 Task: Create Card Cash Flow Management Review in Board Customer Segmentation and Targeting to Workspace Brand Management. Create Card Joint Ventures Review in Board Product Feature Testing to Workspace Brand Management. Create Card Event Promotion in Board Market Share Growth Strategy to Workspace Brand Management. Create Card Social Media Campaign Planning in Board Brand Style Guide Development and Implementation to Workspace Brand Management
Action: Mouse moved to (777, 398)
Screenshot: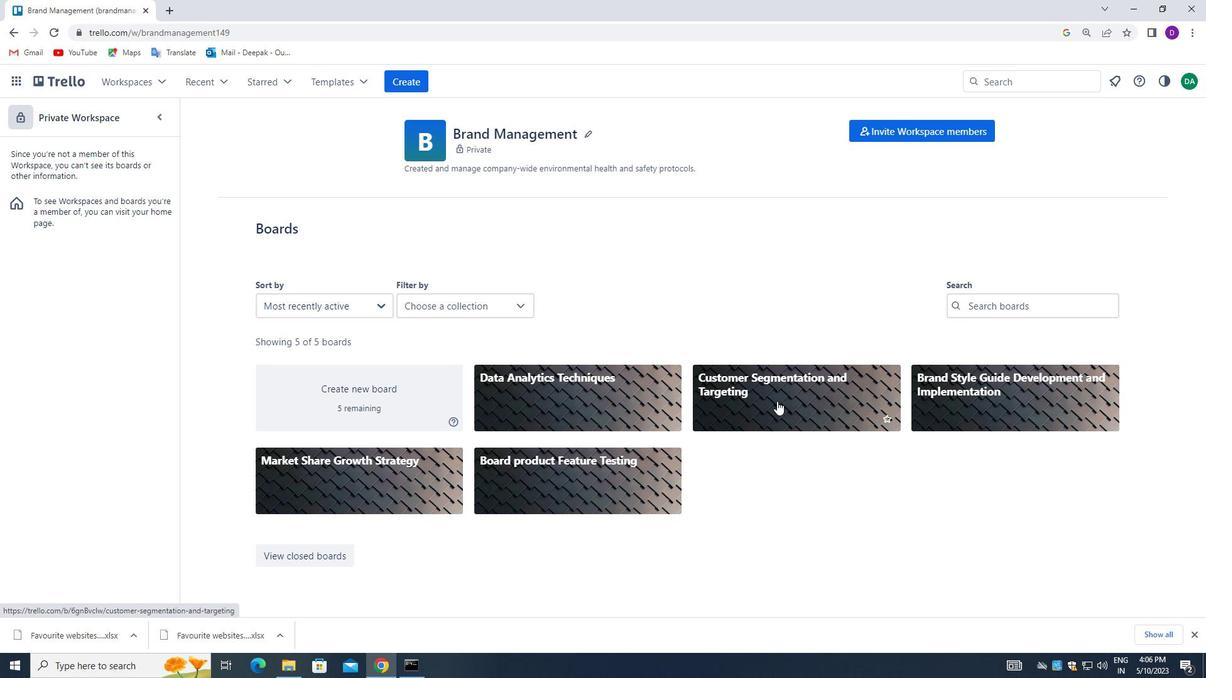 
Action: Mouse pressed left at (777, 398)
Screenshot: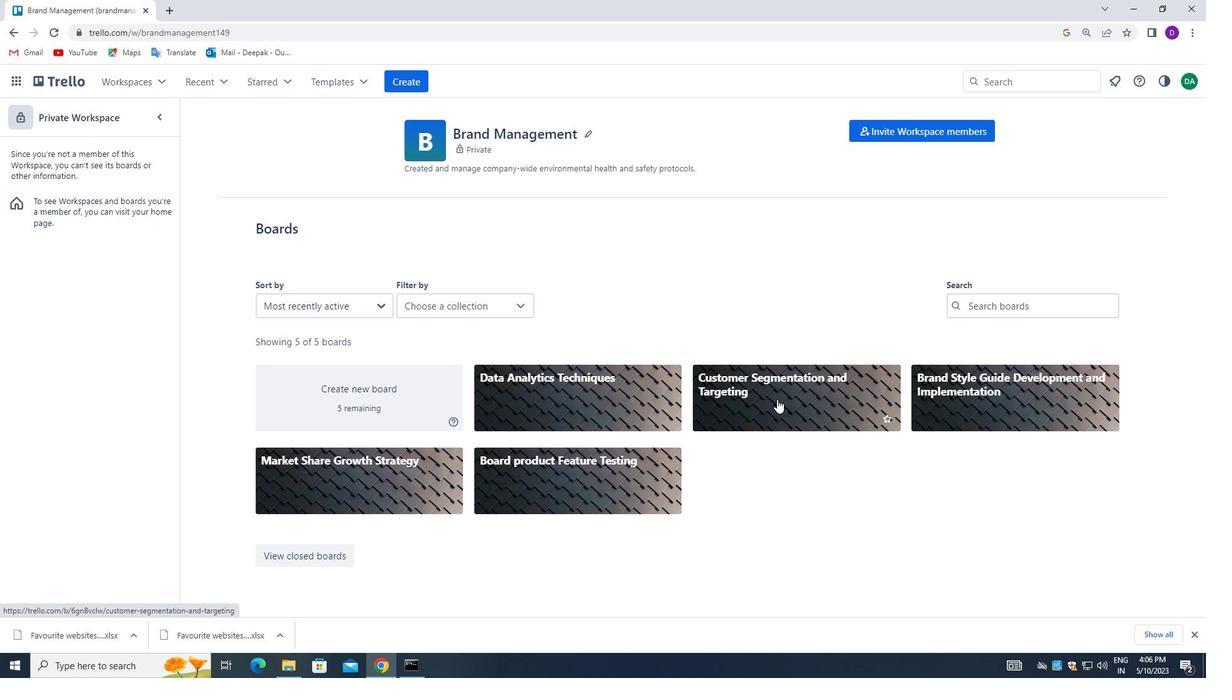 
Action: Mouse moved to (421, 197)
Screenshot: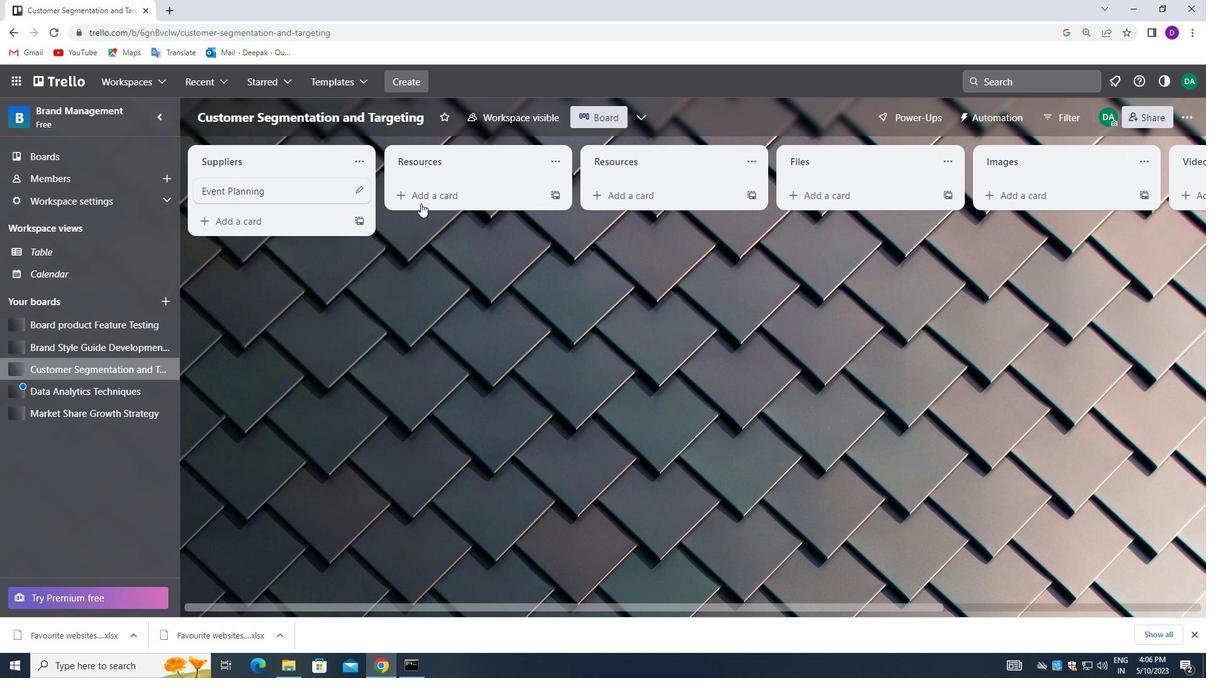 
Action: Mouse pressed left at (421, 197)
Screenshot: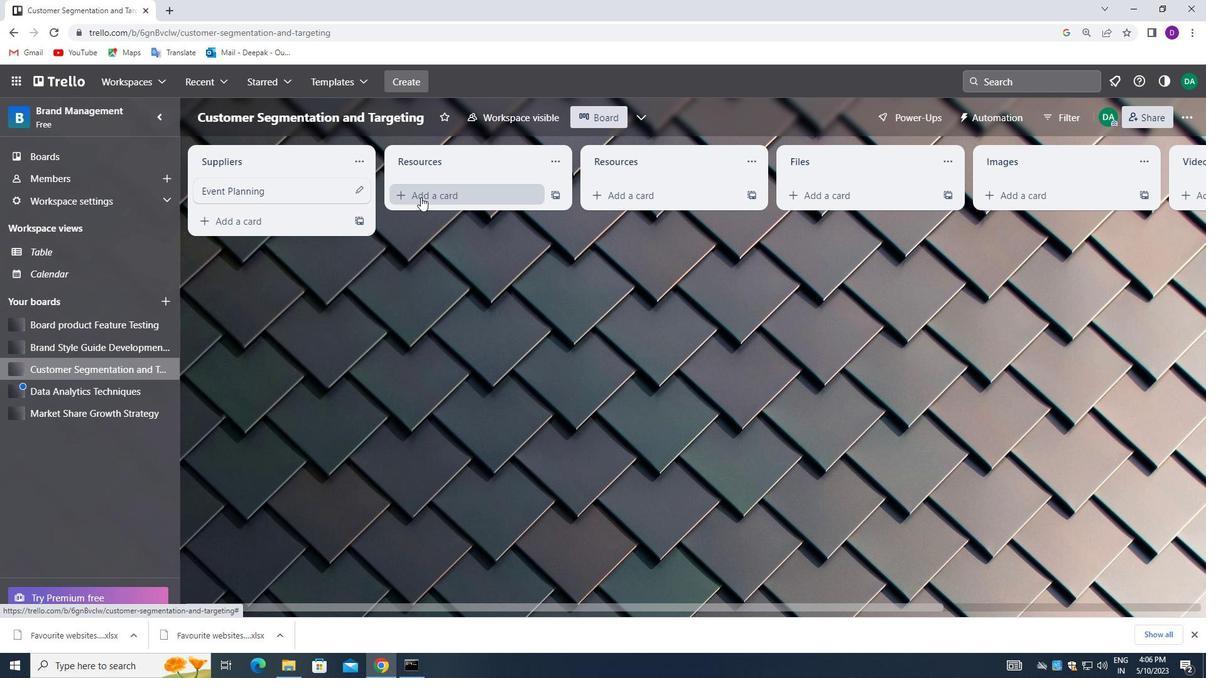
Action: Mouse pressed left at (421, 197)
Screenshot: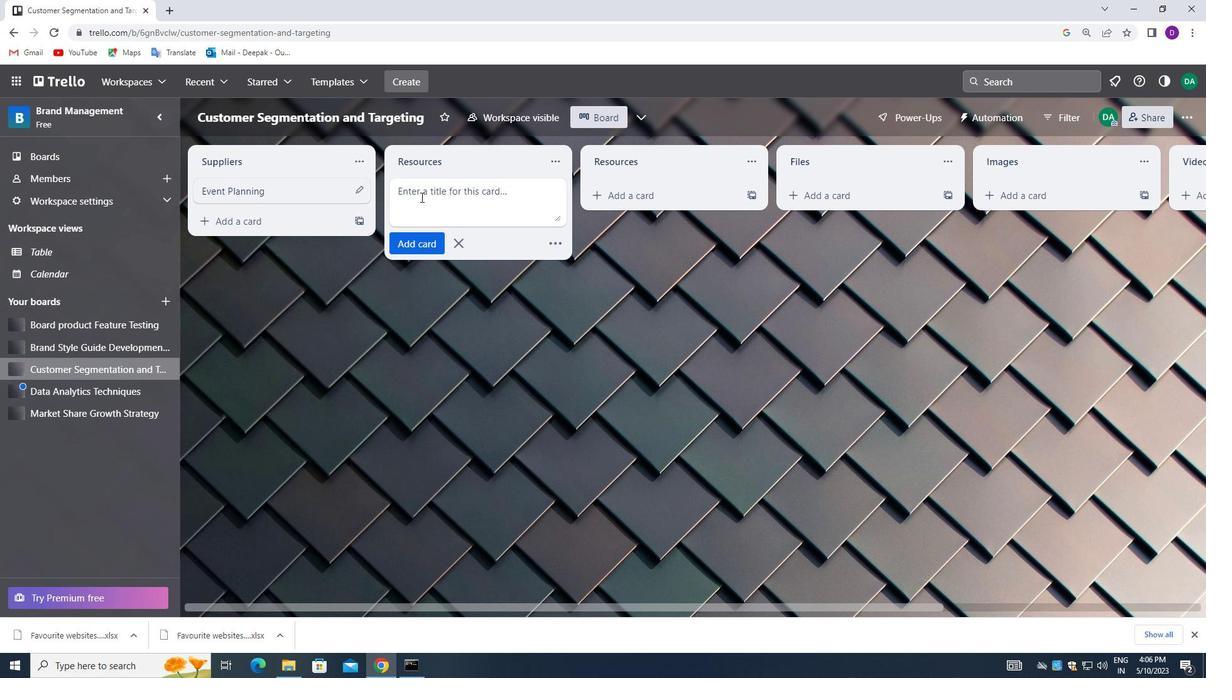 
Action: Key pressed <Key.shift_r>Cash<Key.space>f<Key.backspace><Key.shift_r>Flow<Key.space><Key.shift>MANAGEMNET<Key.backspace><Key.backspace><Key.backspace><Key.backspace>MENT<Key.space><Key.shift_r>REVIEW
Screenshot: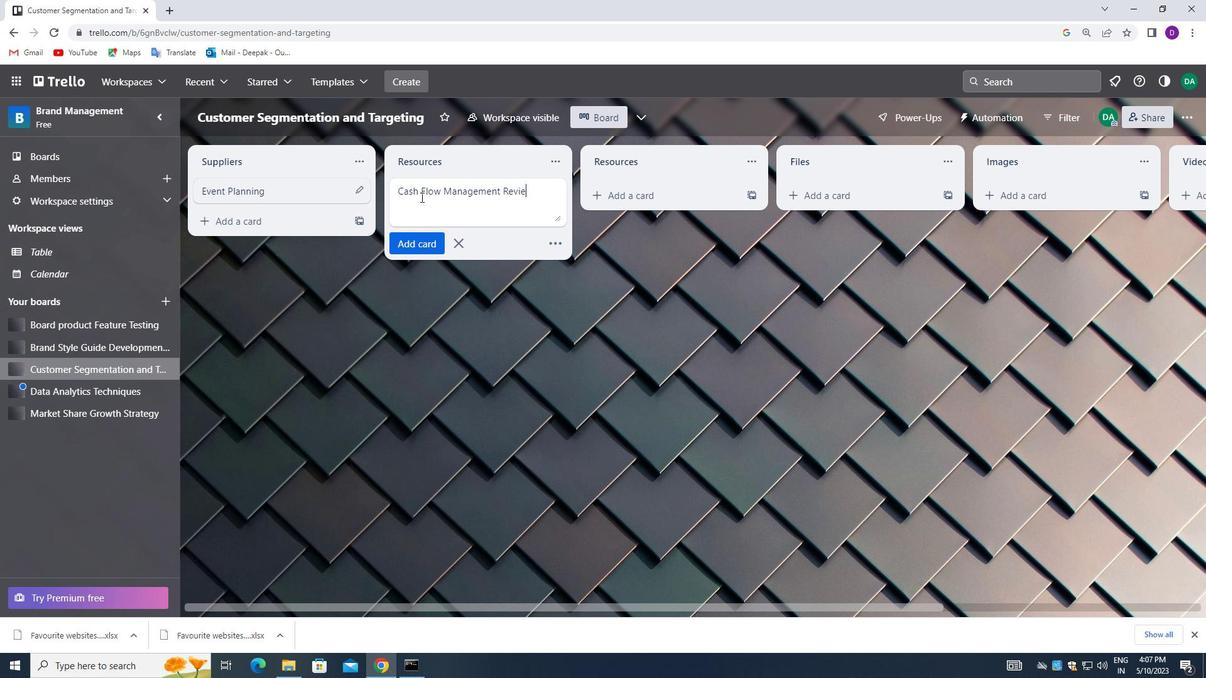 
Action: Mouse moved to (458, 289)
Screenshot: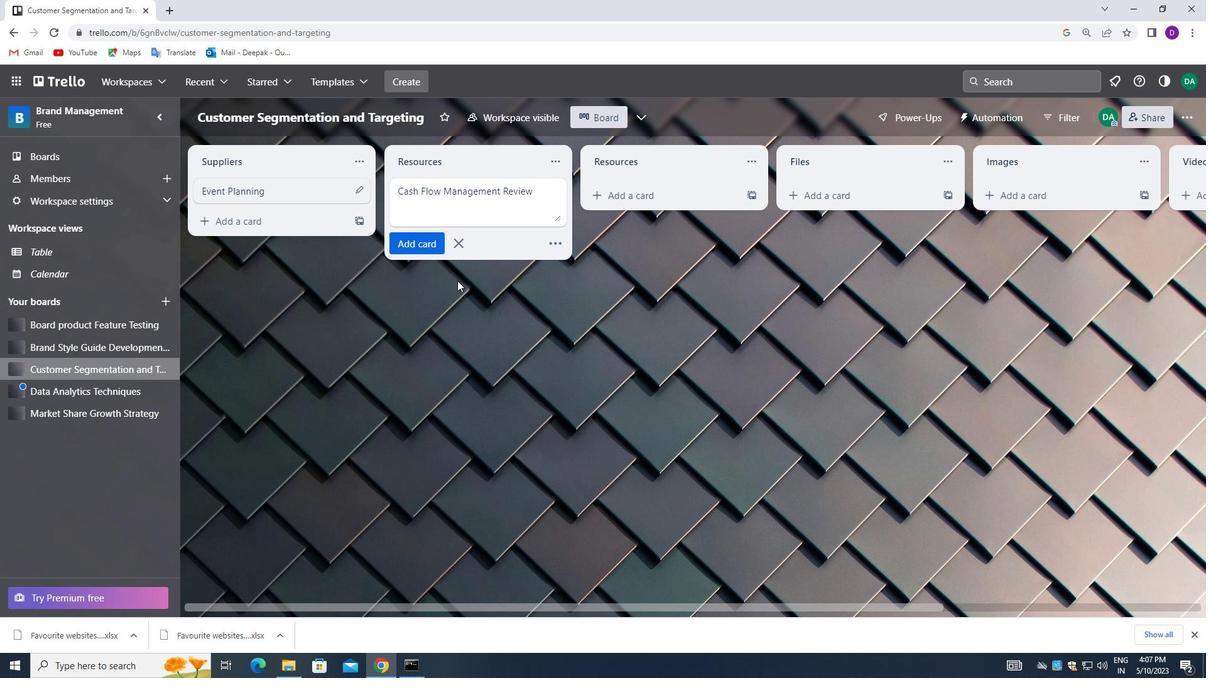 
Action: Mouse pressed left at (458, 289)
Screenshot: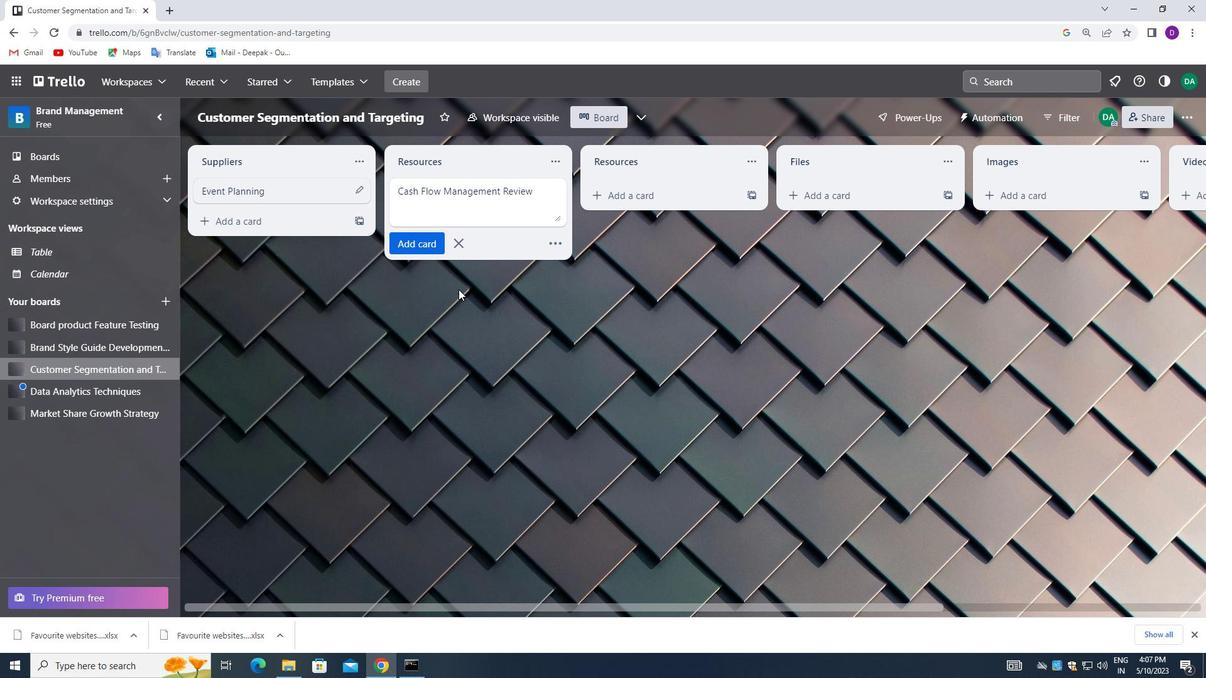 
Action: Mouse moved to (90, 326)
Screenshot: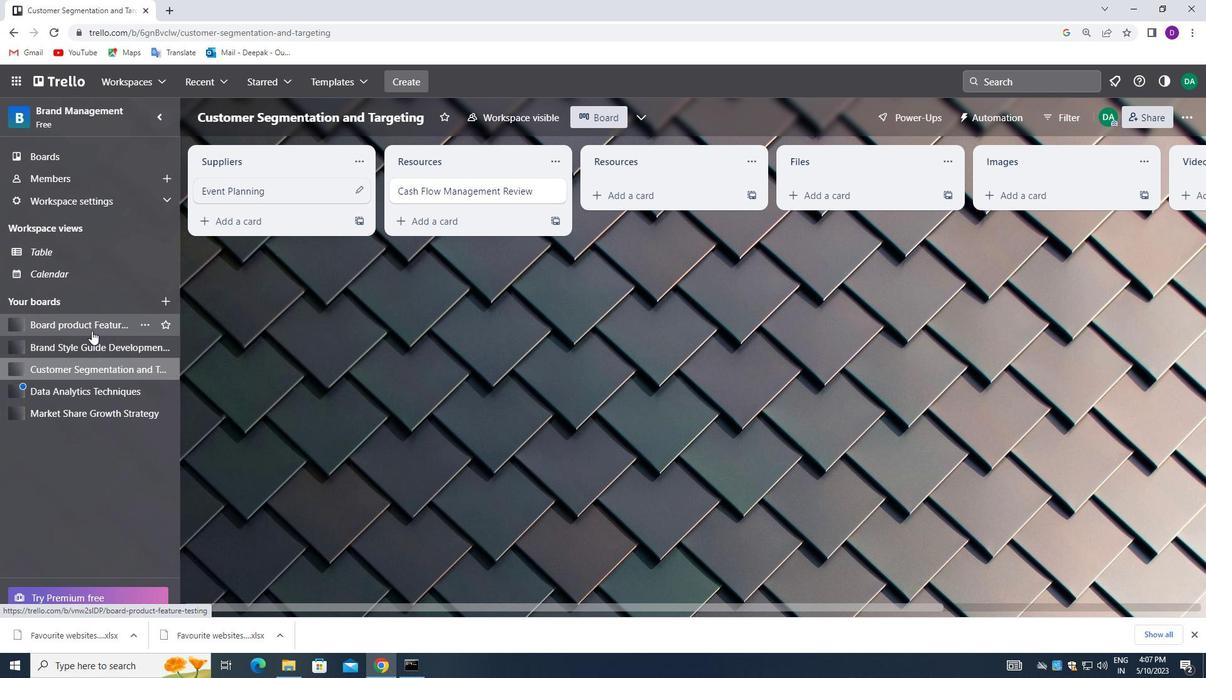 
Action: Mouse pressed left at (90, 326)
Screenshot: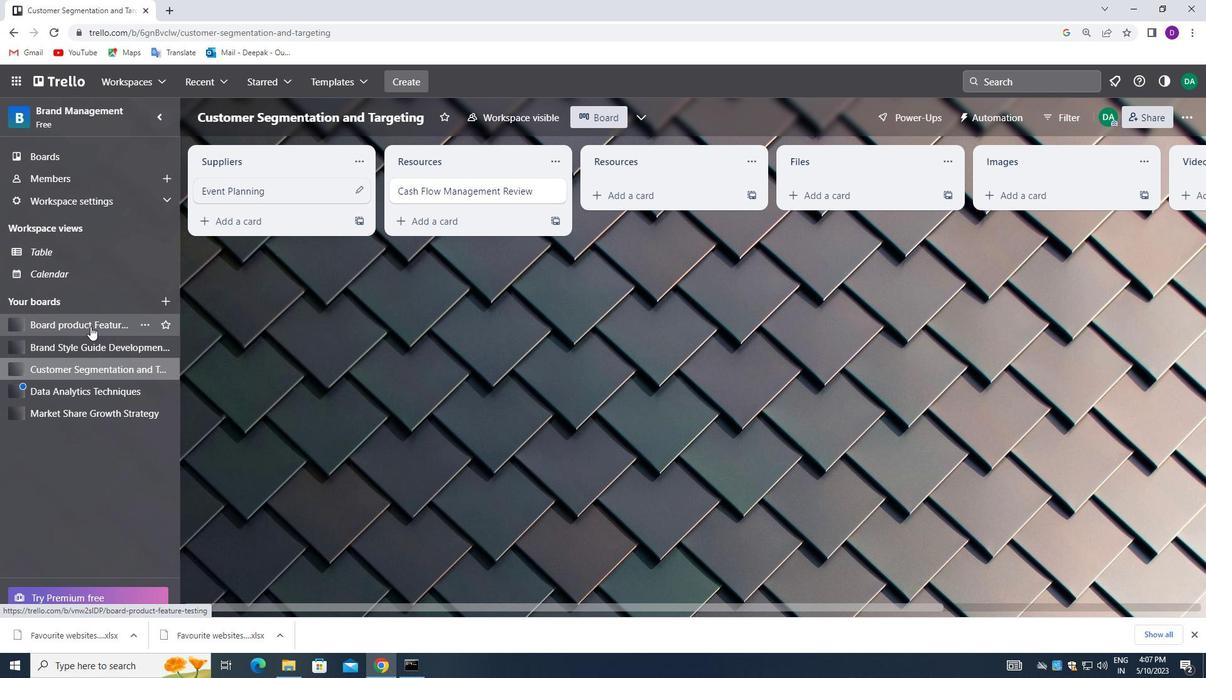 
Action: Mouse moved to (214, 196)
Screenshot: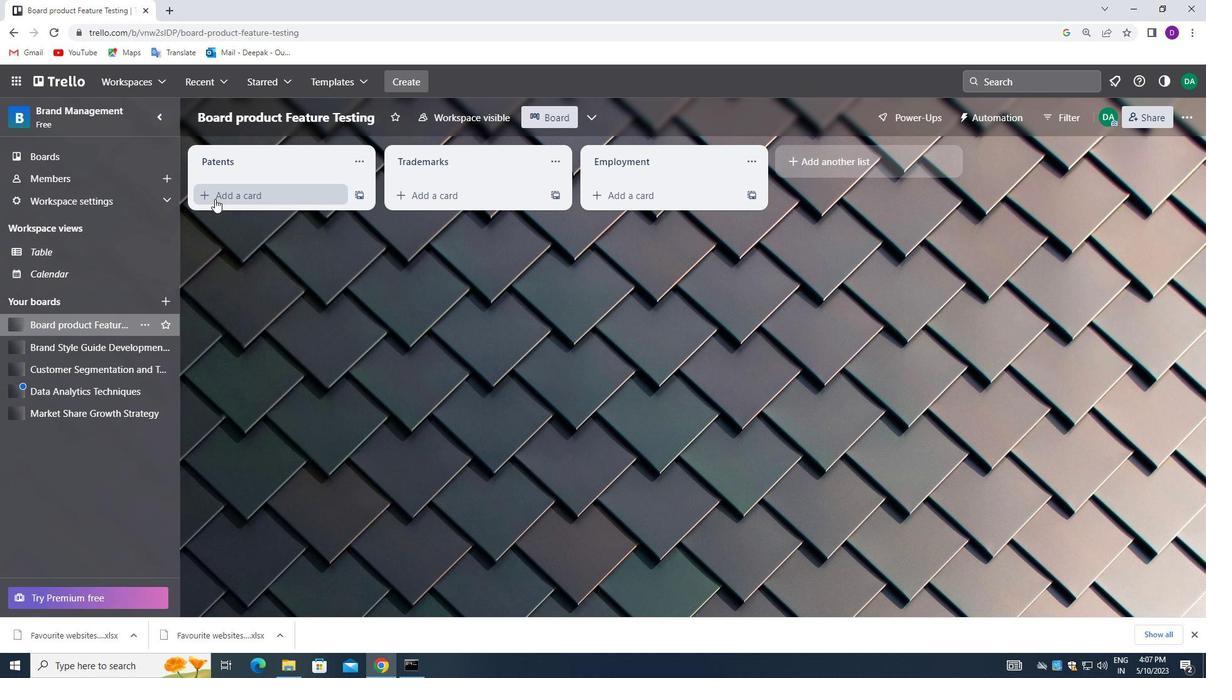 
Action: Mouse pressed left at (214, 196)
Screenshot: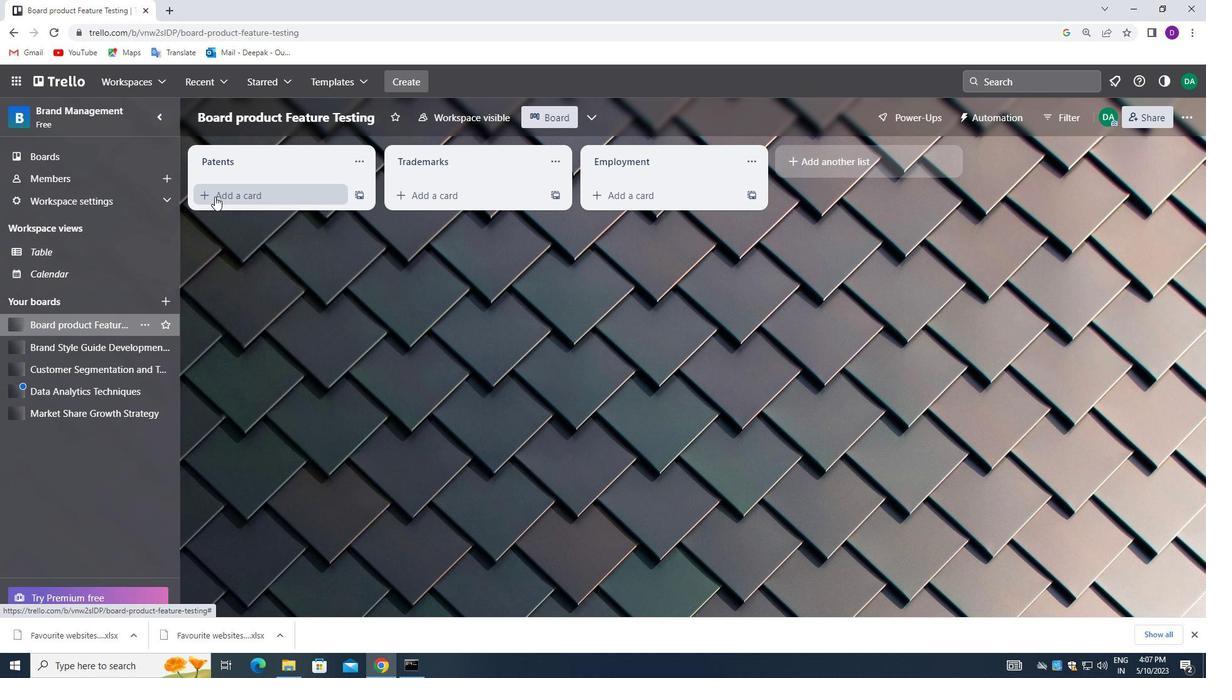 
Action: Mouse pressed left at (214, 196)
Screenshot: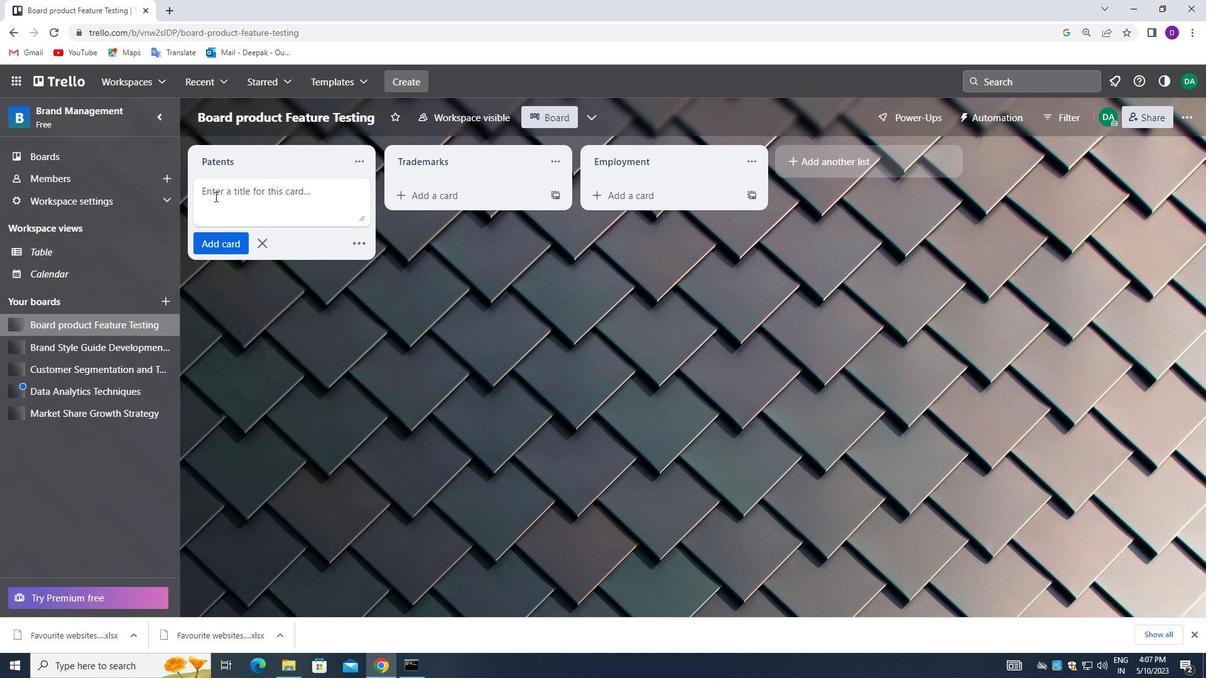
Action: Mouse moved to (214, 196)
Screenshot: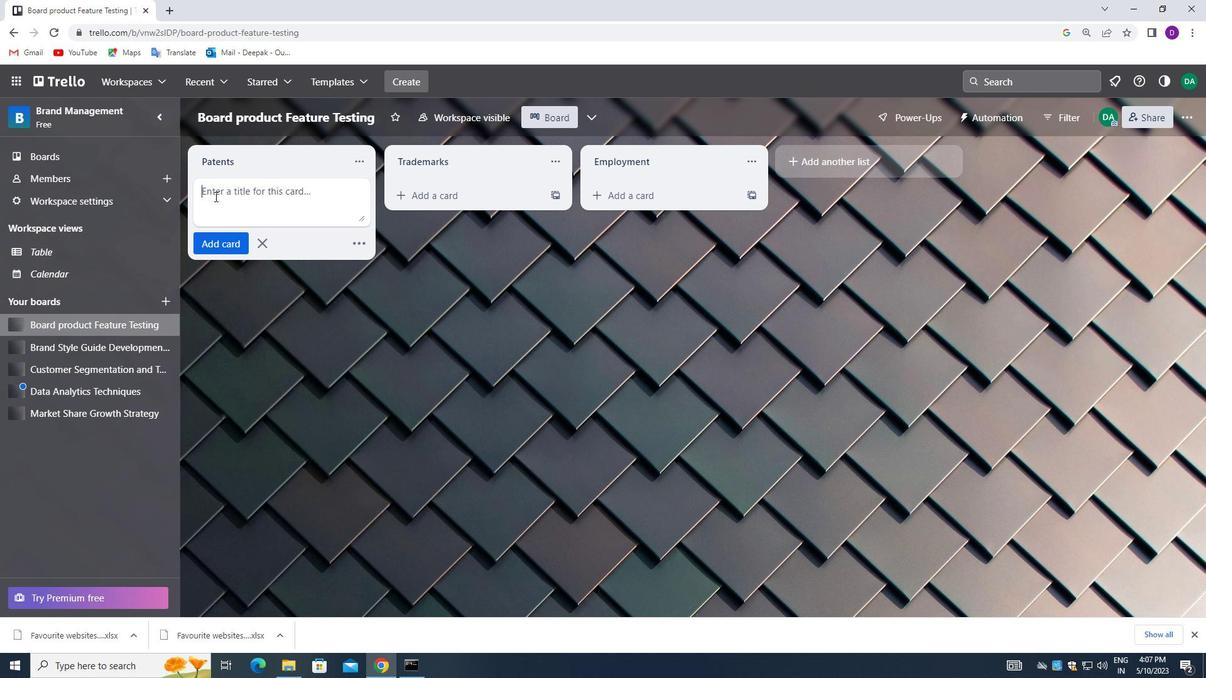 
Action: Key pressed <Key.shift>JOINT<Key.space><Key.shift_r>VE<Key.backspace><Key.backspace><Key.shift_r>VENTURE<Key.space><Key.backspace>S<Key.space><Key.shift_r>REVIW<Key.backspace>EW
Screenshot: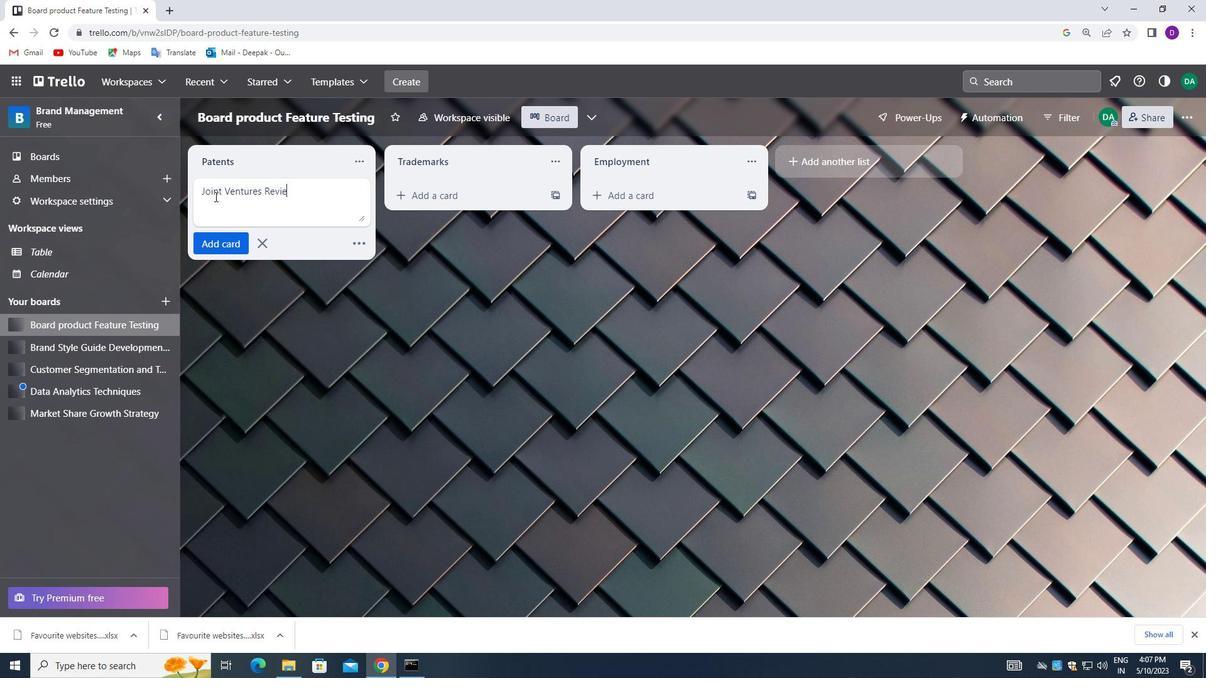 
Action: Mouse moved to (316, 294)
Screenshot: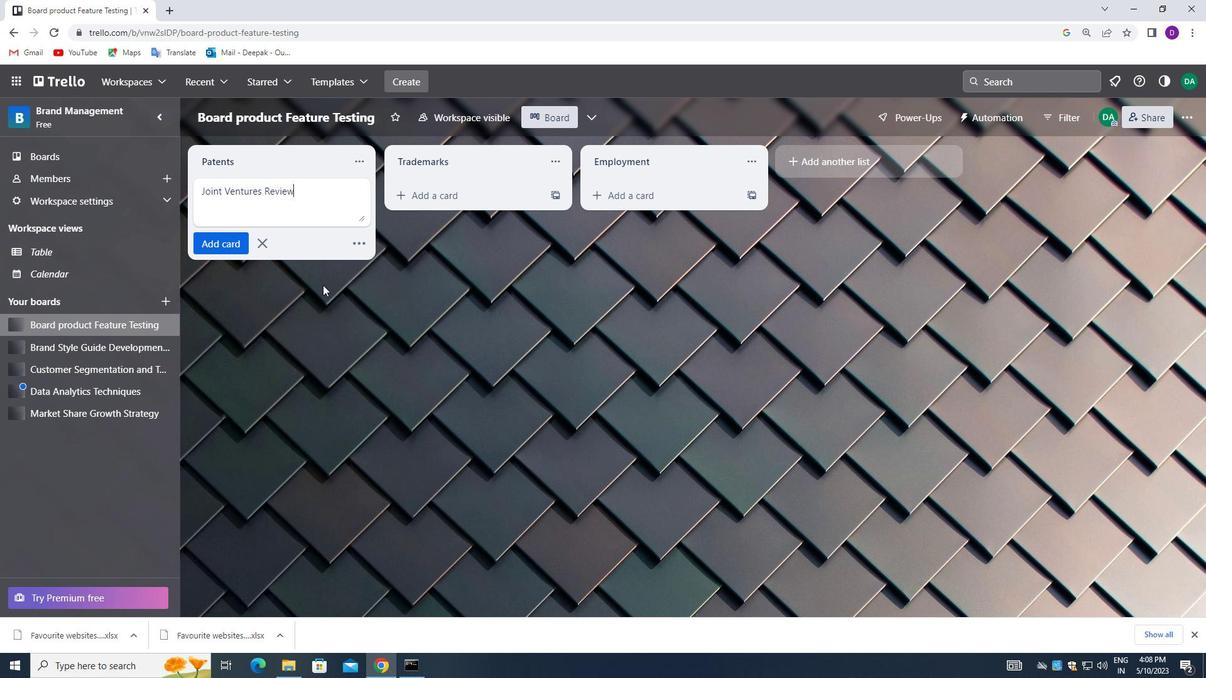 
Action: Mouse pressed left at (316, 294)
Screenshot: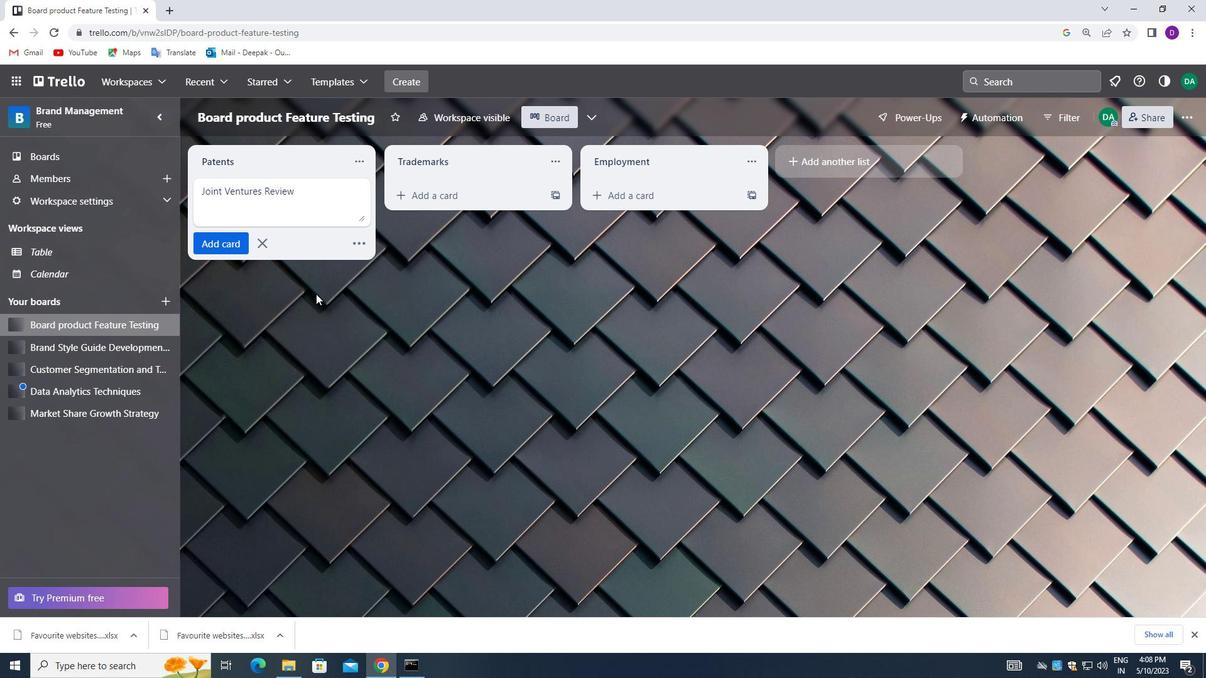 
Action: Mouse moved to (69, 416)
Screenshot: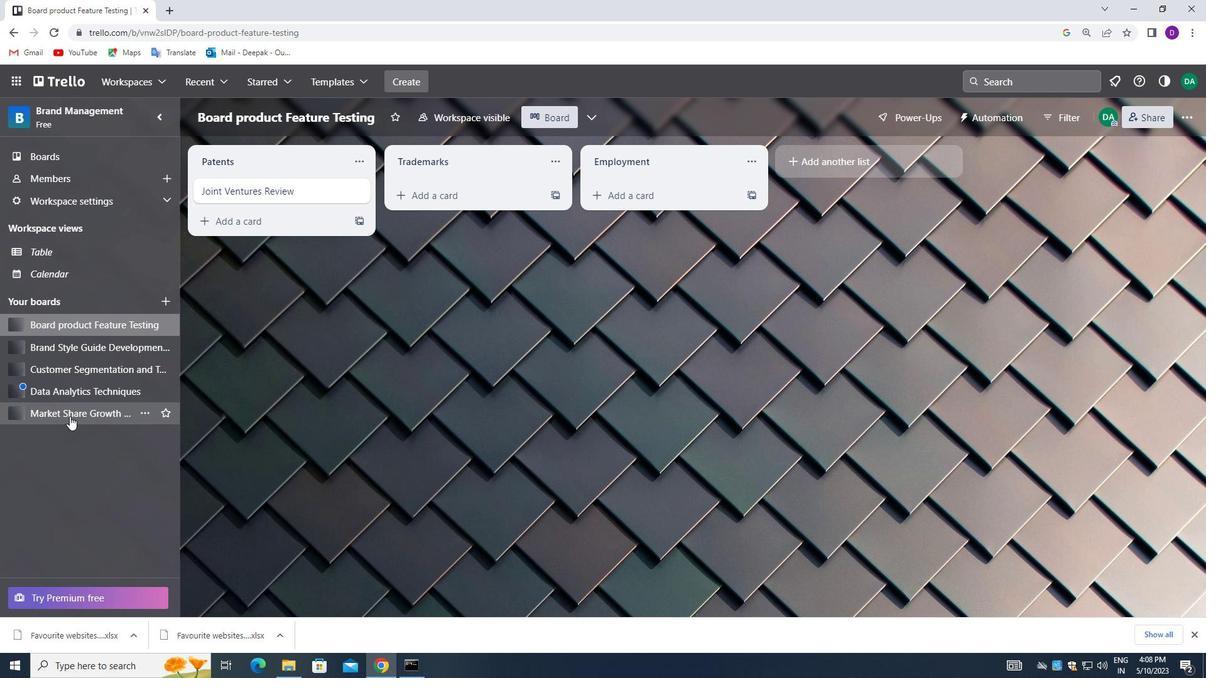 
Action: Mouse pressed left at (69, 416)
Screenshot: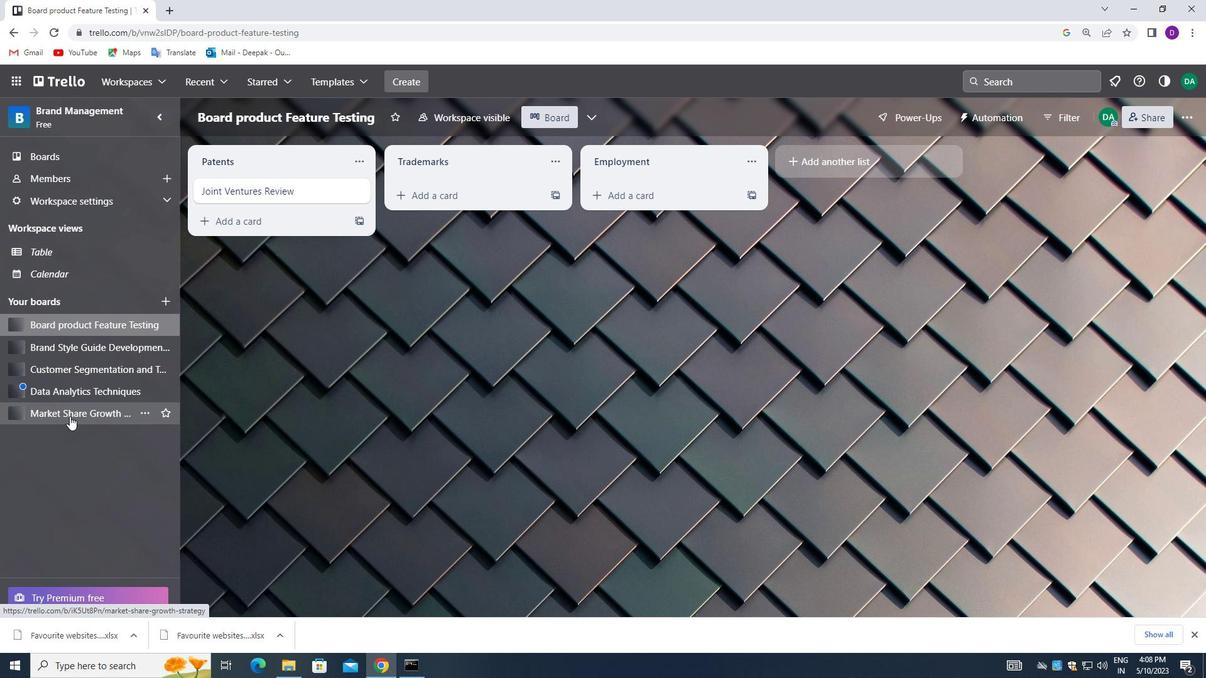 
Action: Mouse moved to (229, 199)
Screenshot: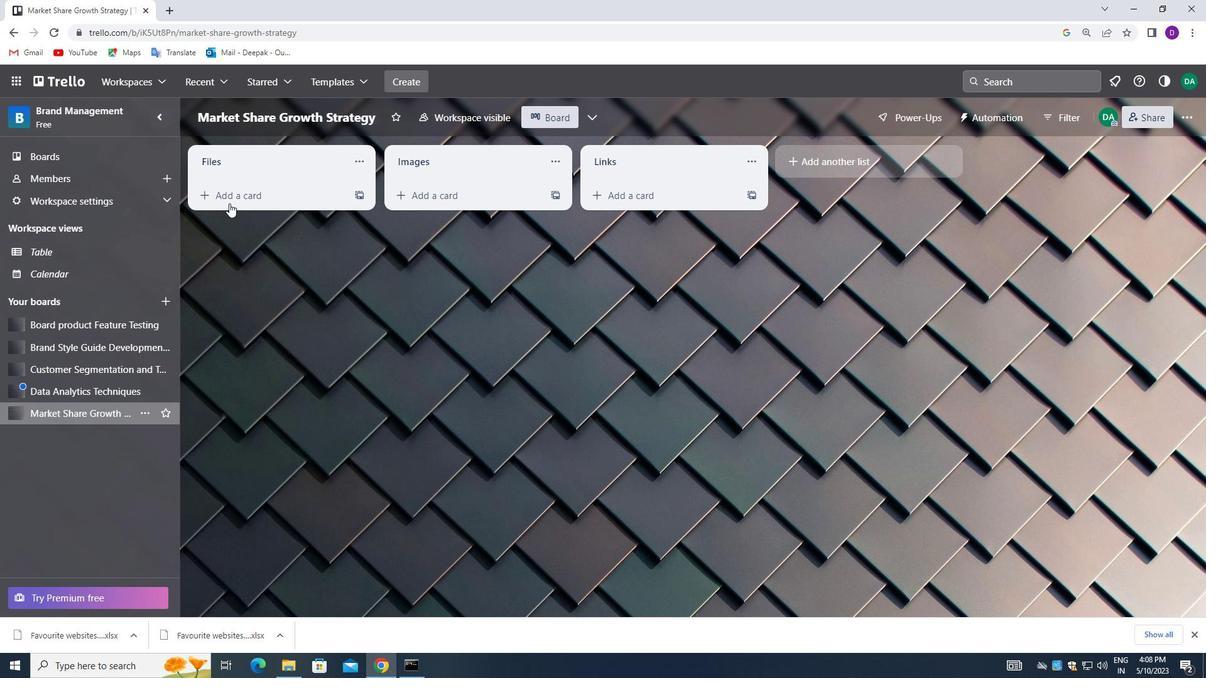 
Action: Mouse pressed left at (229, 199)
Screenshot: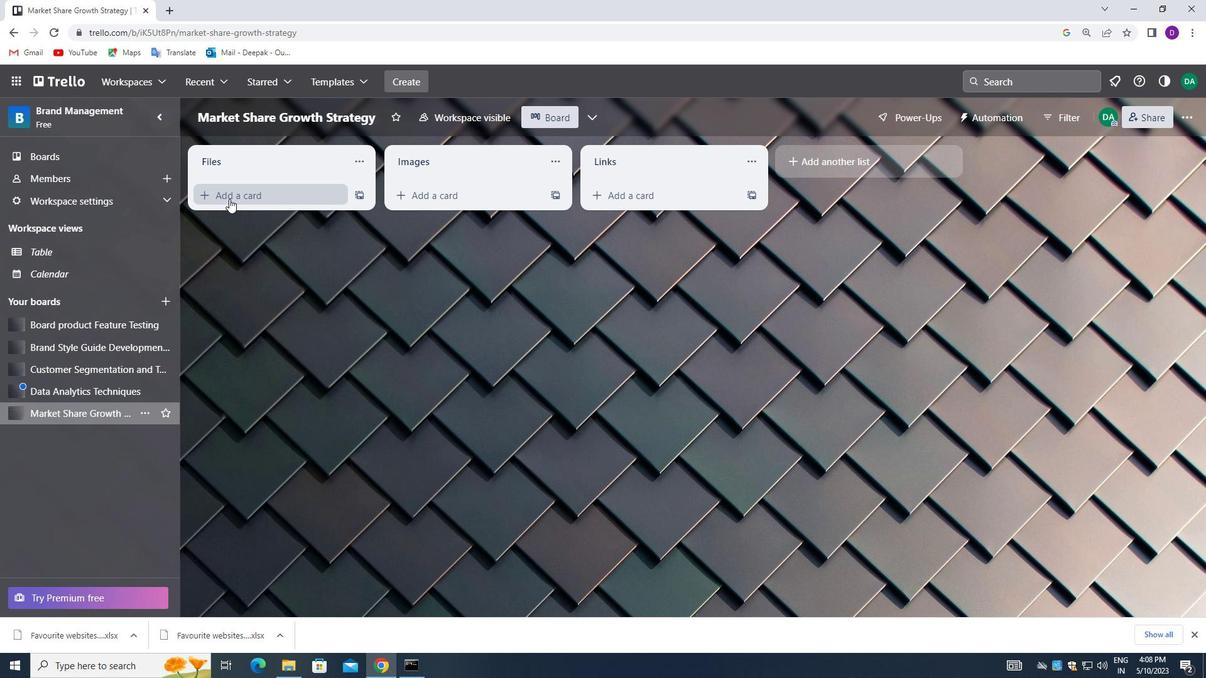 
Action: Mouse moved to (237, 198)
Screenshot: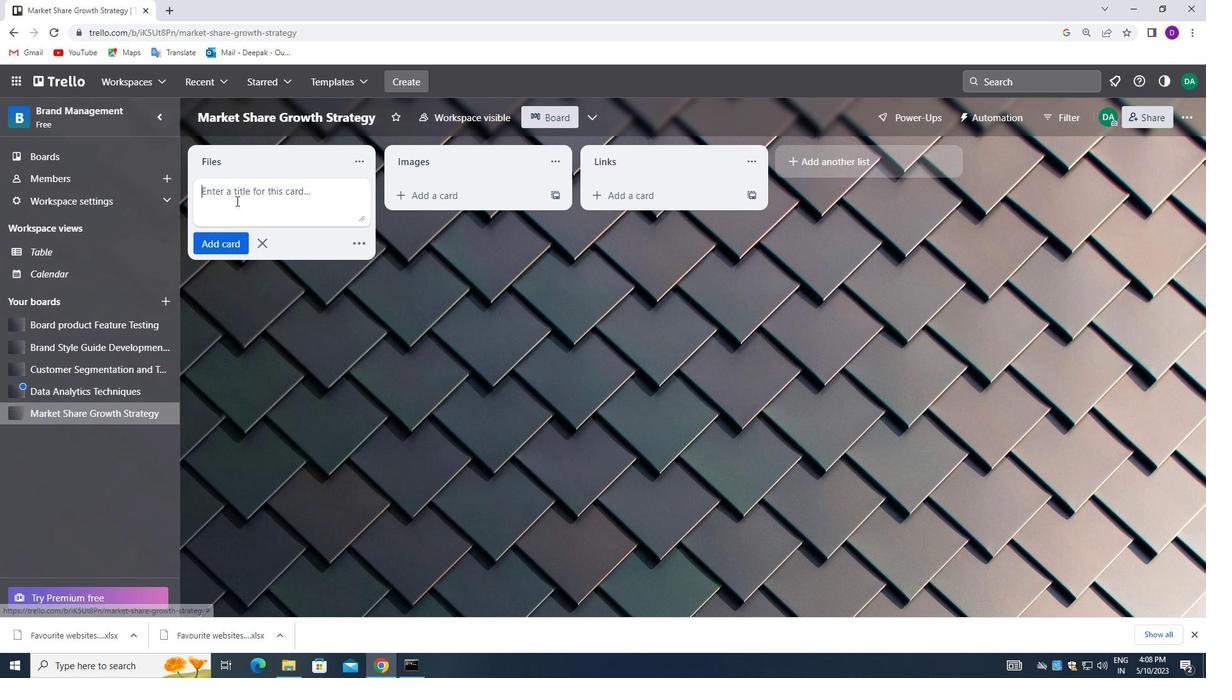 
Action: Mouse pressed left at (237, 198)
Screenshot: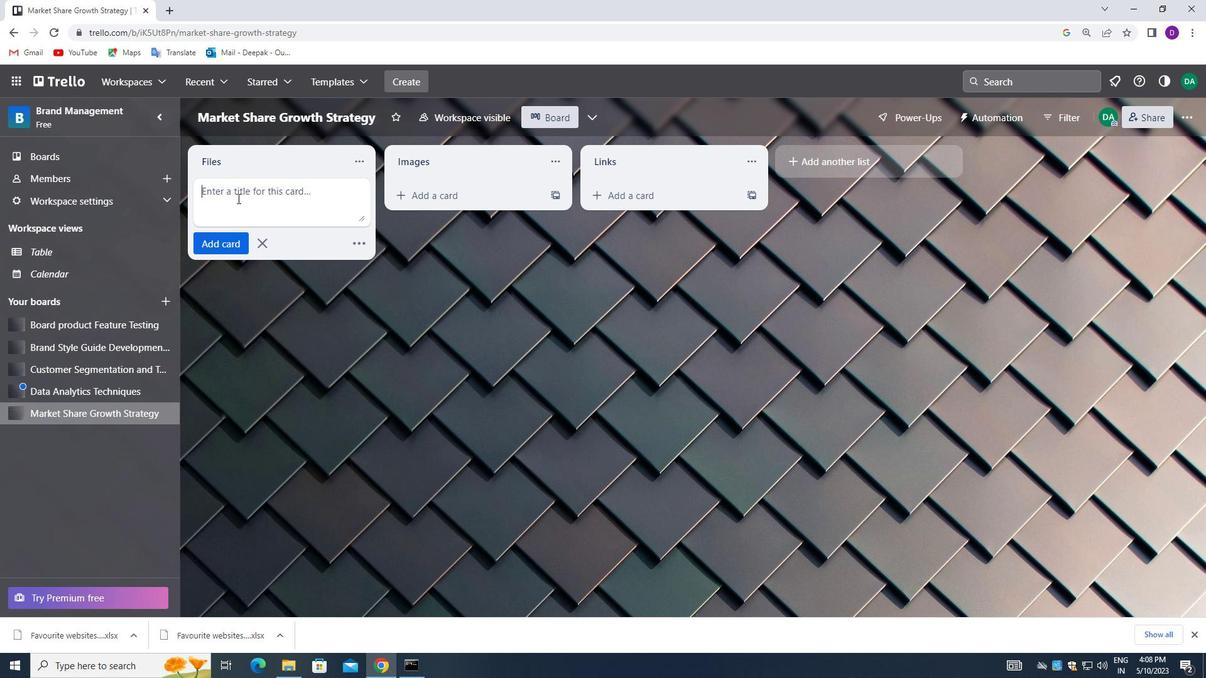 
Action: Mouse moved to (276, 350)
Screenshot: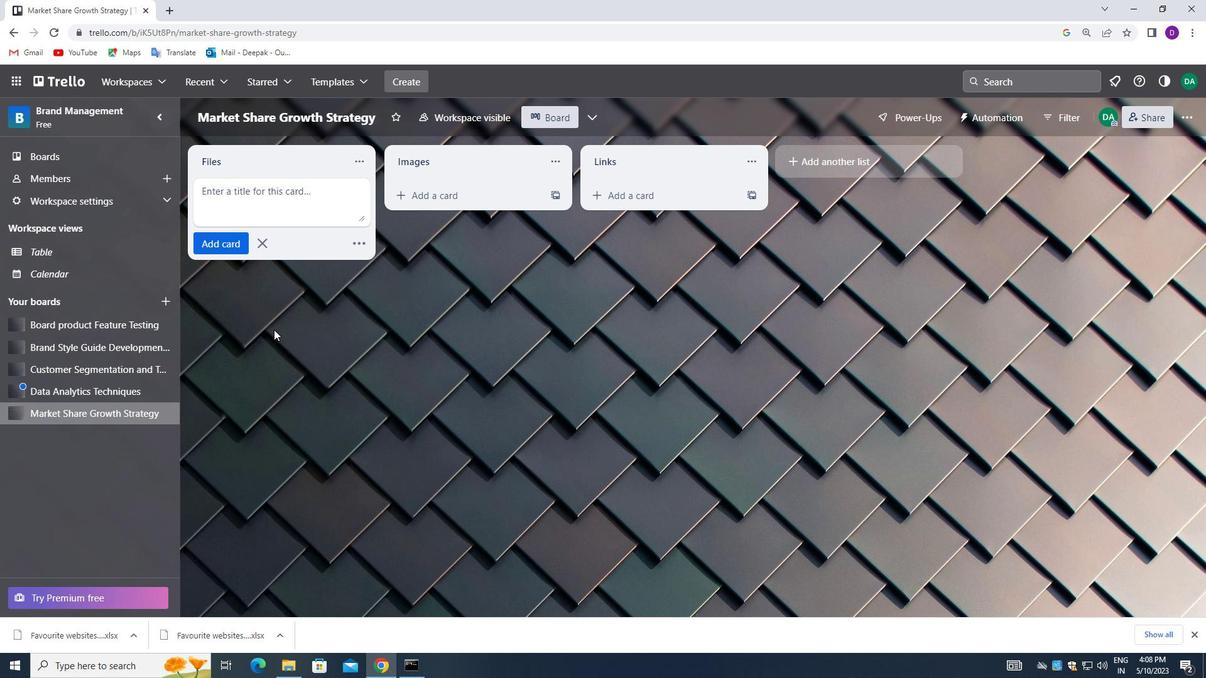 
Action: Key pressed <Key.shift_r>EVEN<Key.space><Key.backspace>T<Key.space><Key.shift>POMOTION<Key.space>
Screenshot: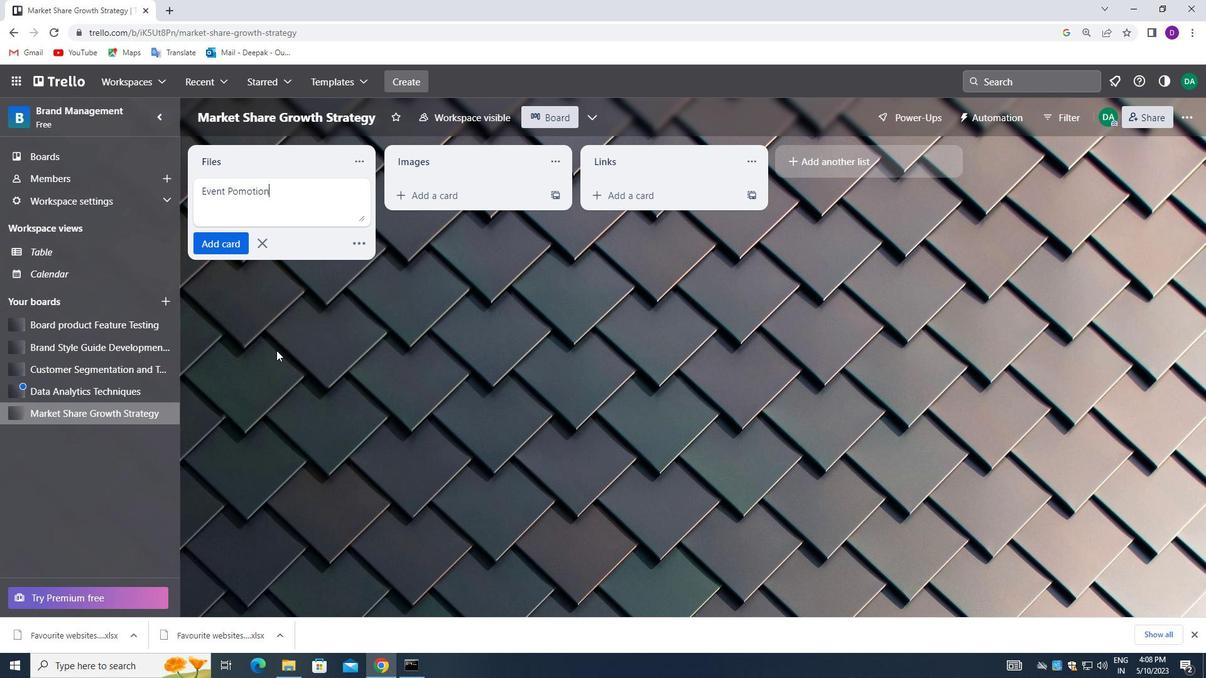 
Action: Mouse moved to (230, 191)
Screenshot: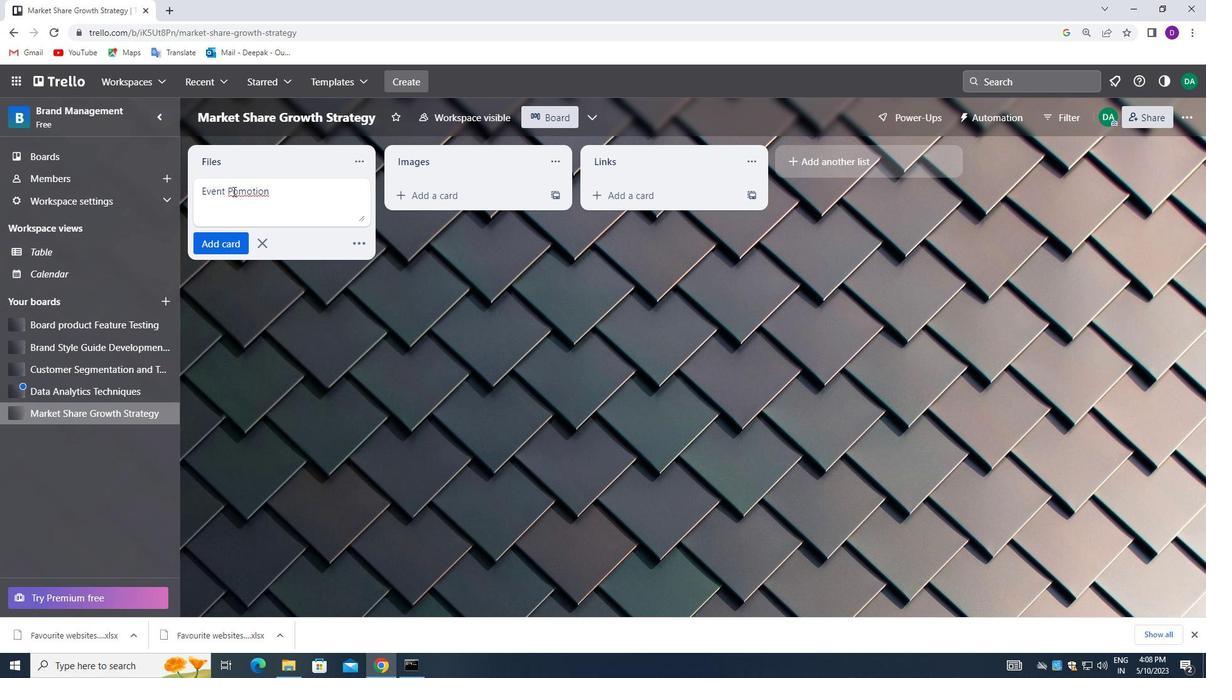 
Action: Mouse pressed left at (230, 191)
Screenshot: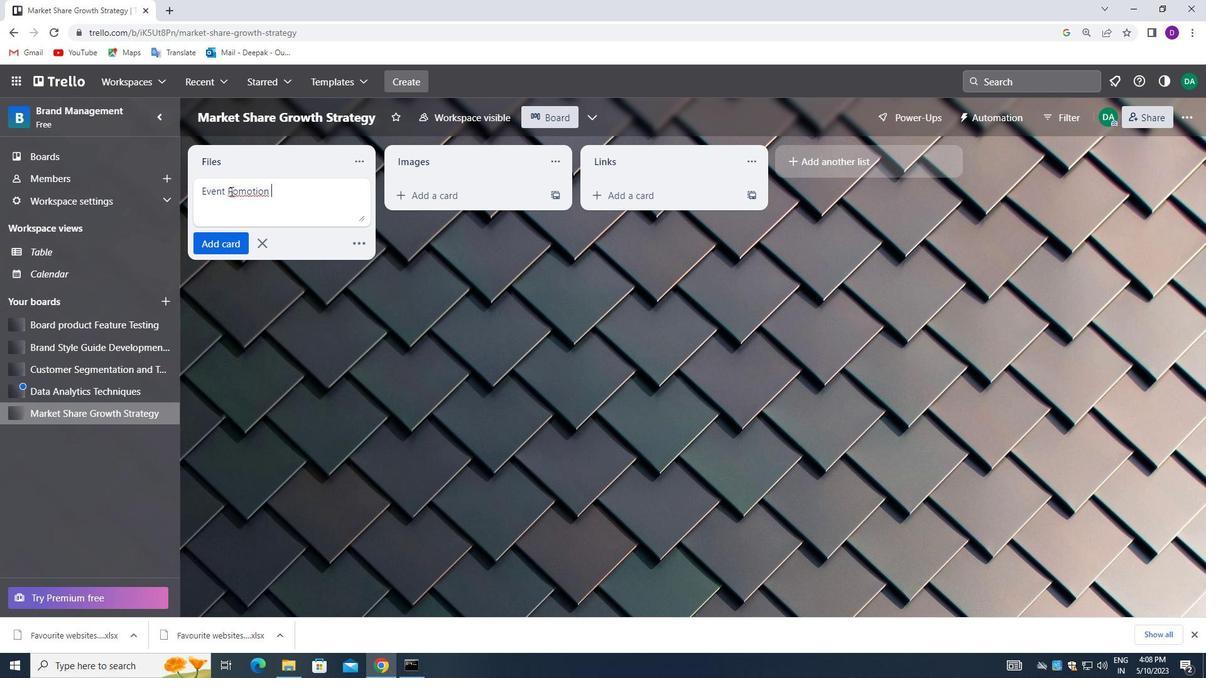 
Action: Mouse moved to (282, 211)
Screenshot: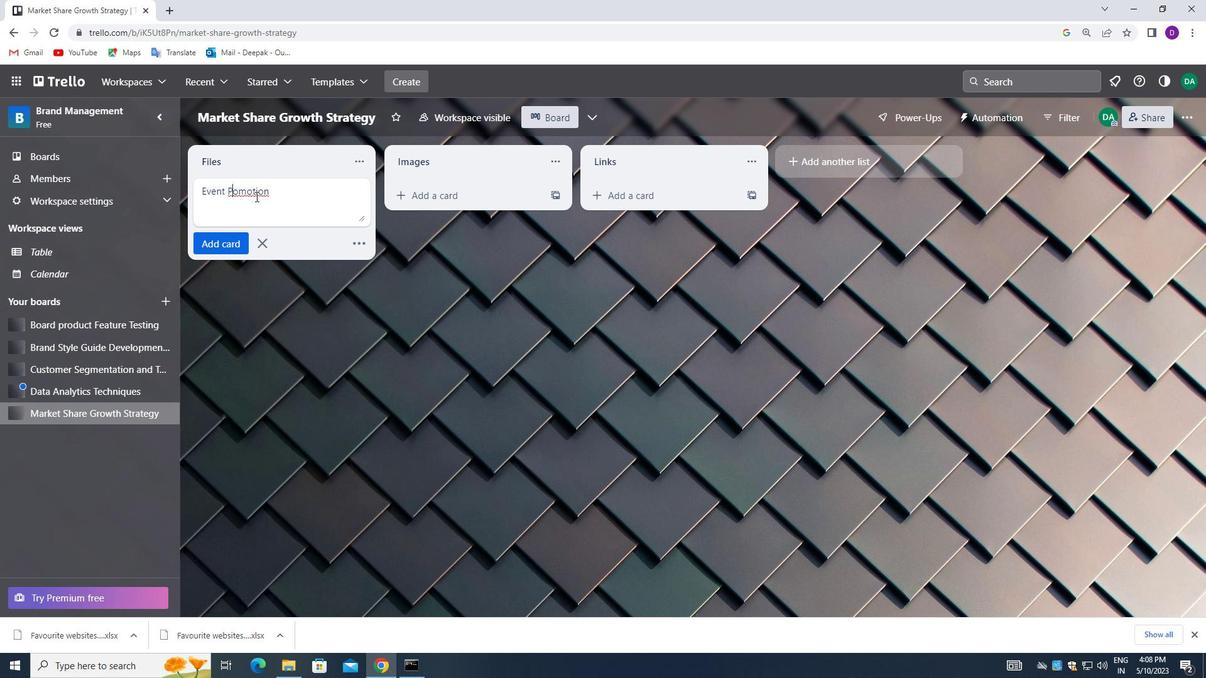 
Action: Key pressed R
Screenshot: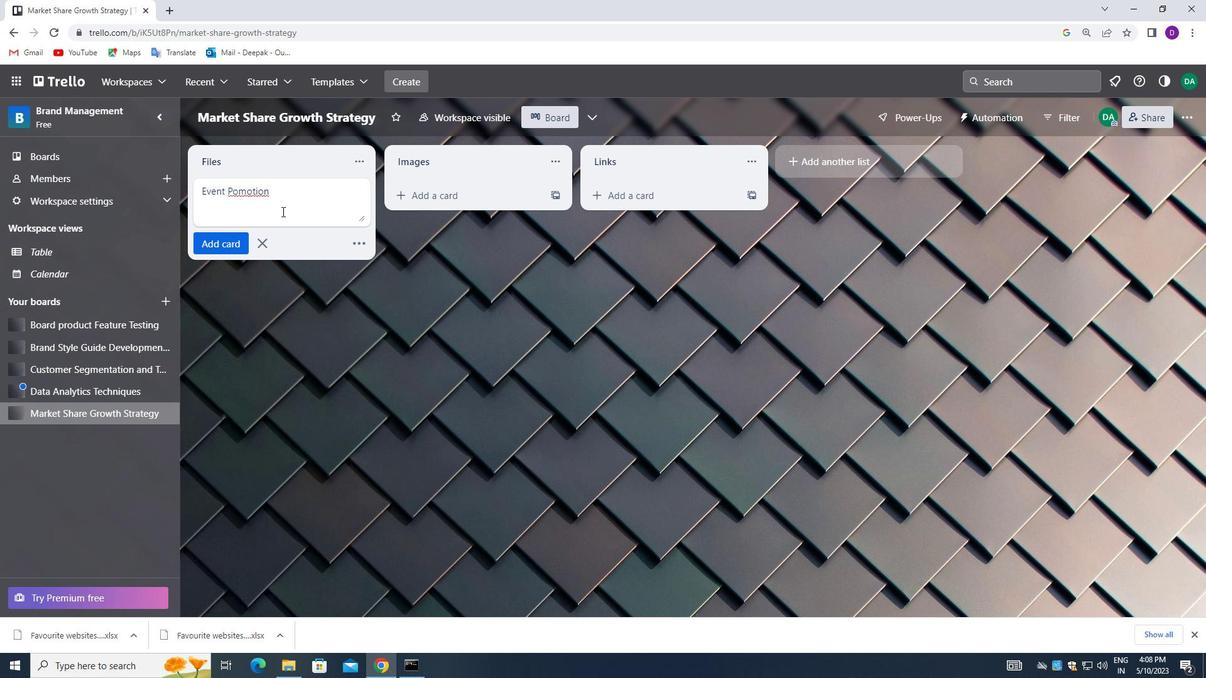
Action: Mouse moved to (299, 194)
Screenshot: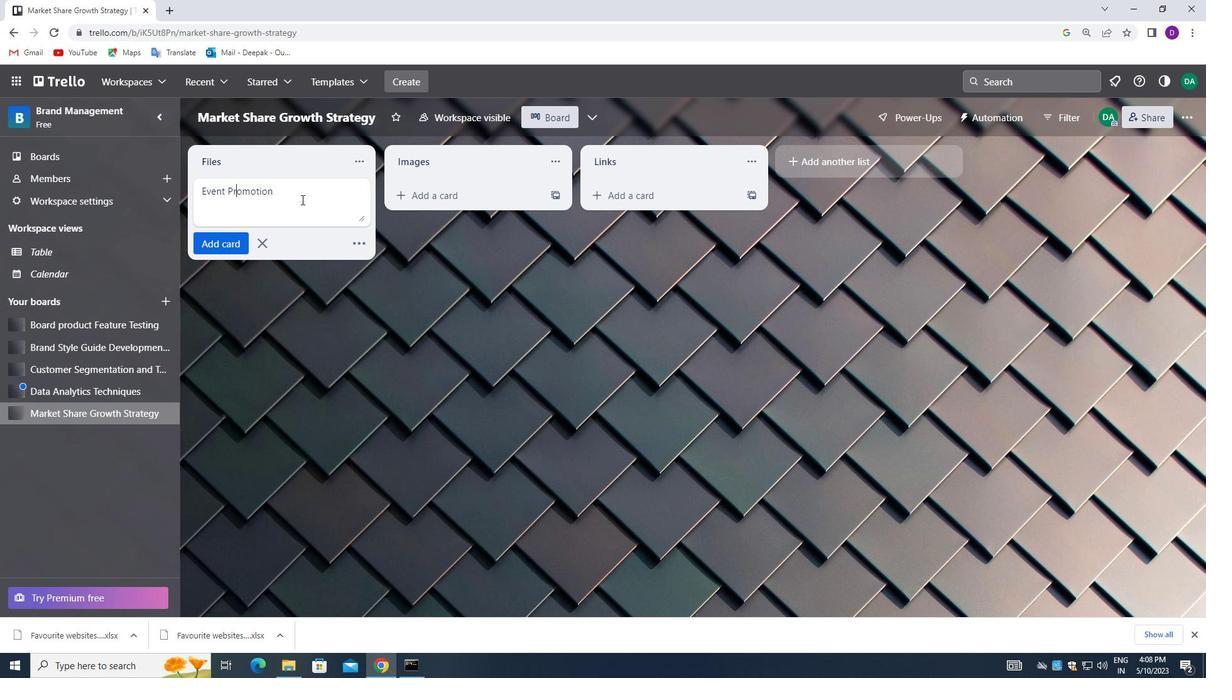 
Action: Mouse pressed left at (299, 194)
Screenshot: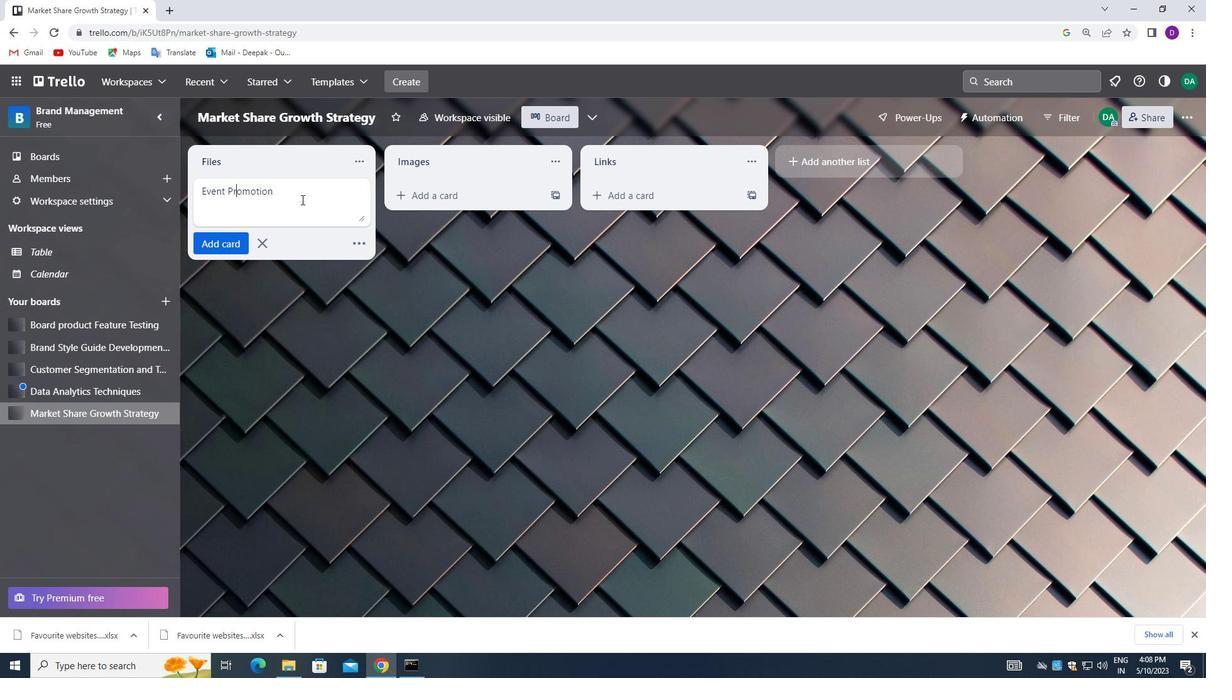 
Action: Mouse moved to (348, 315)
Screenshot: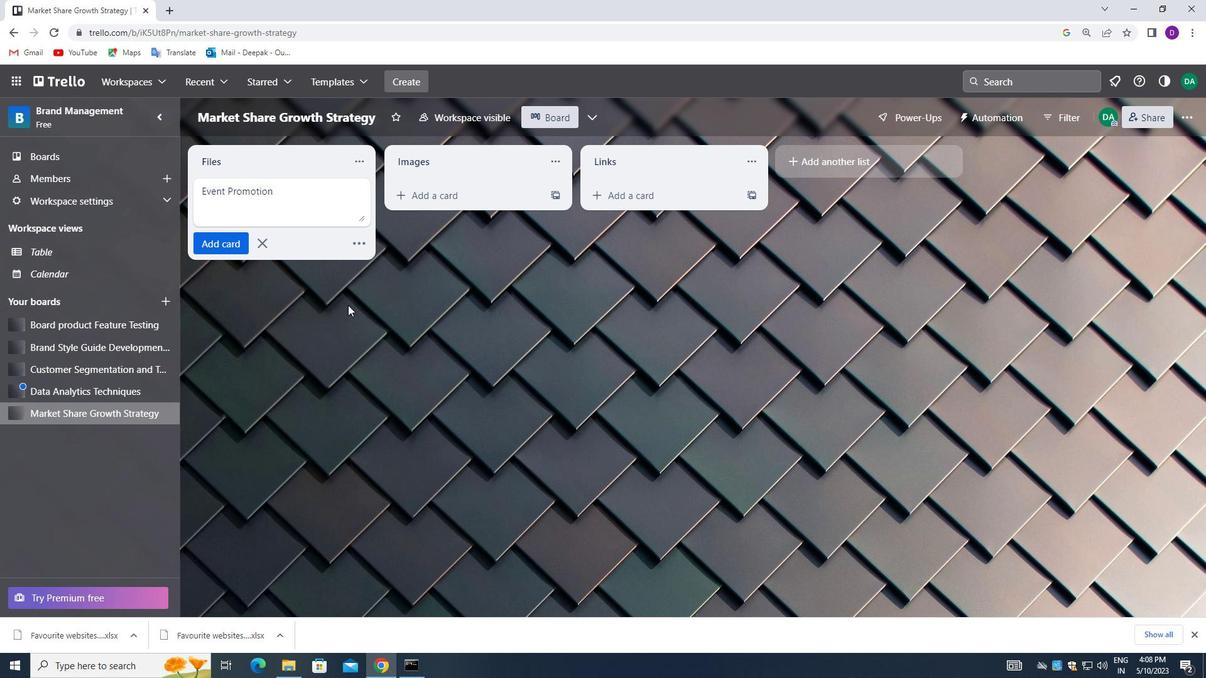 
Action: Mouse pressed left at (348, 315)
Screenshot: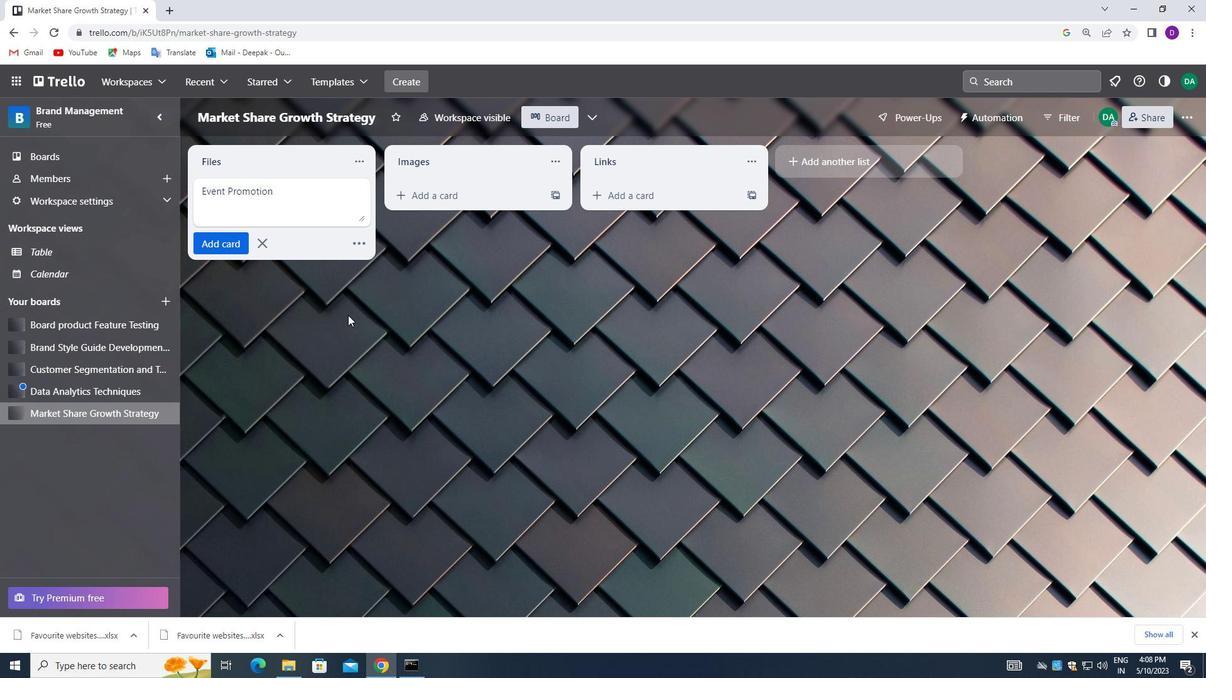 
Action: Mouse moved to (65, 353)
Screenshot: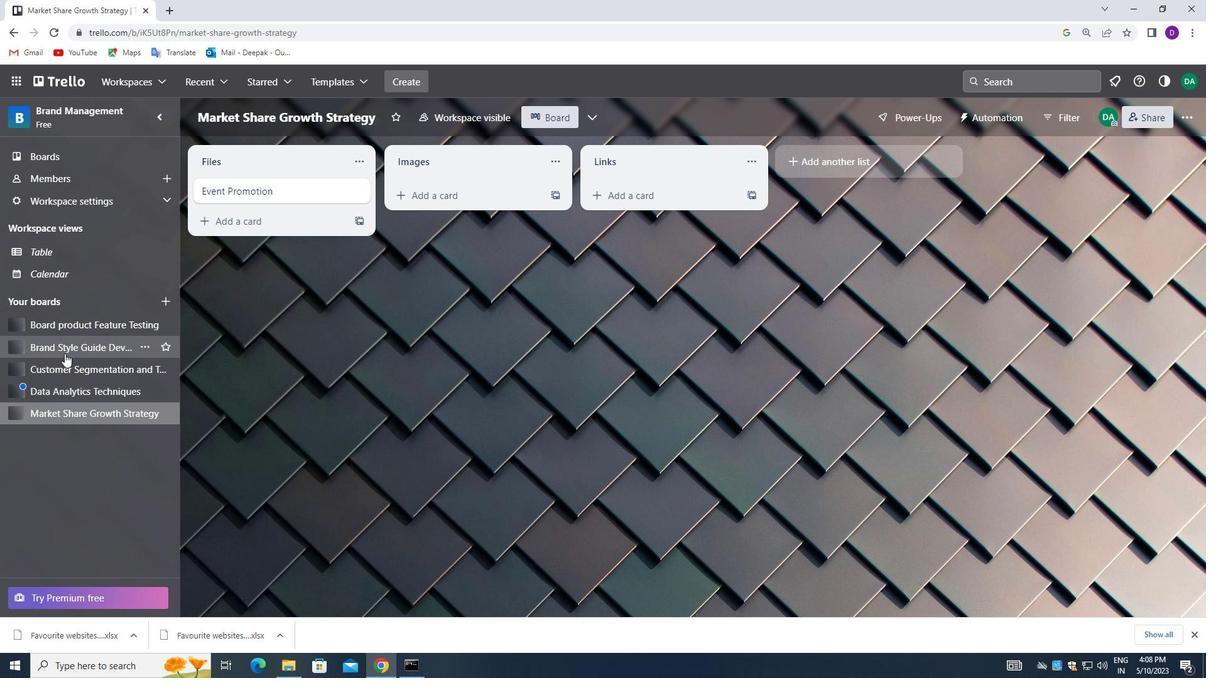 
Action: Mouse pressed left at (65, 353)
Screenshot: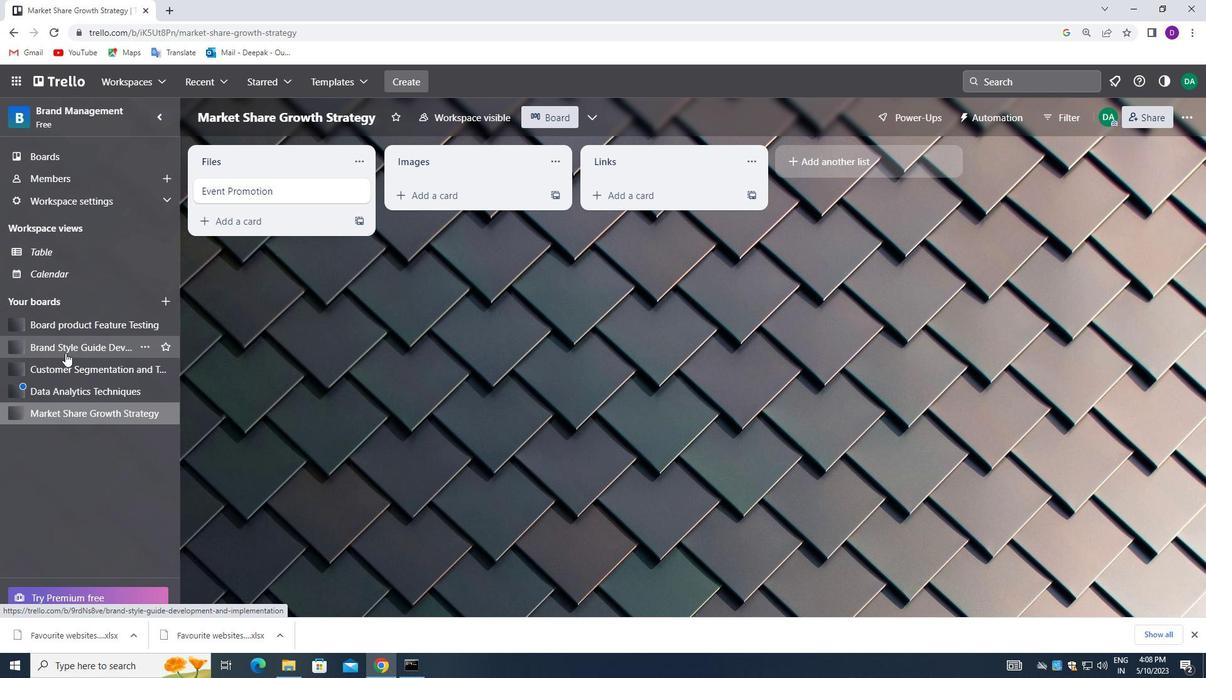 
Action: Mouse moved to (233, 198)
Screenshot: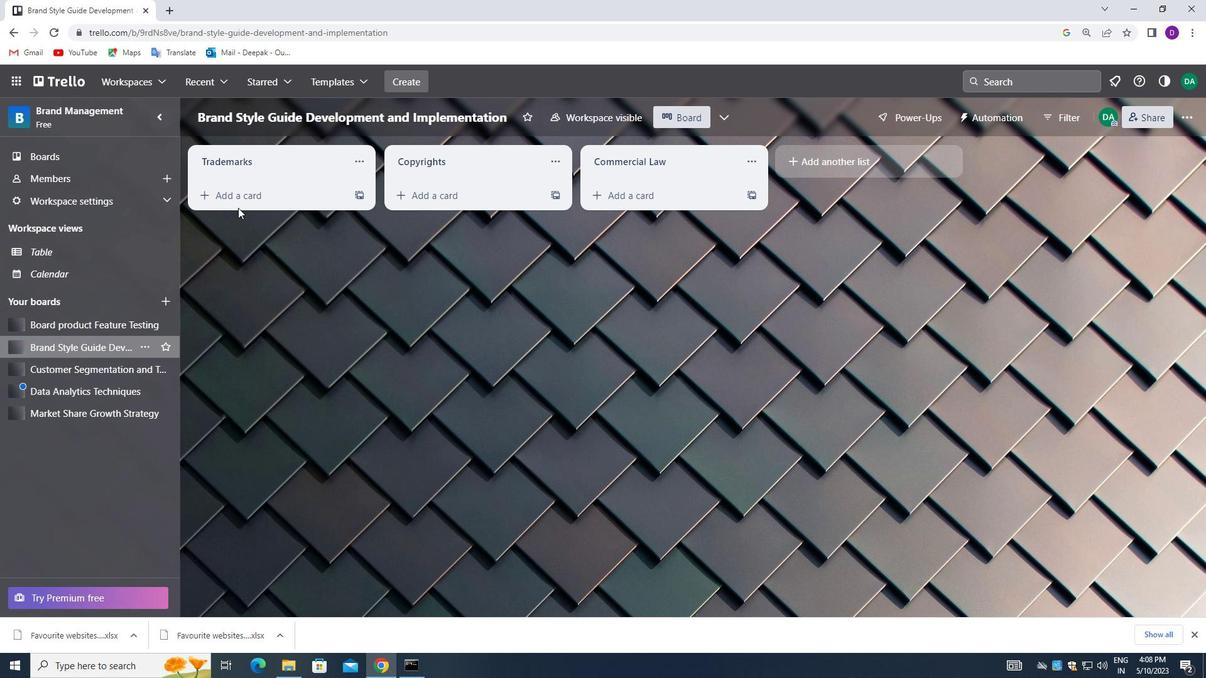 
Action: Mouse pressed left at (233, 198)
Screenshot: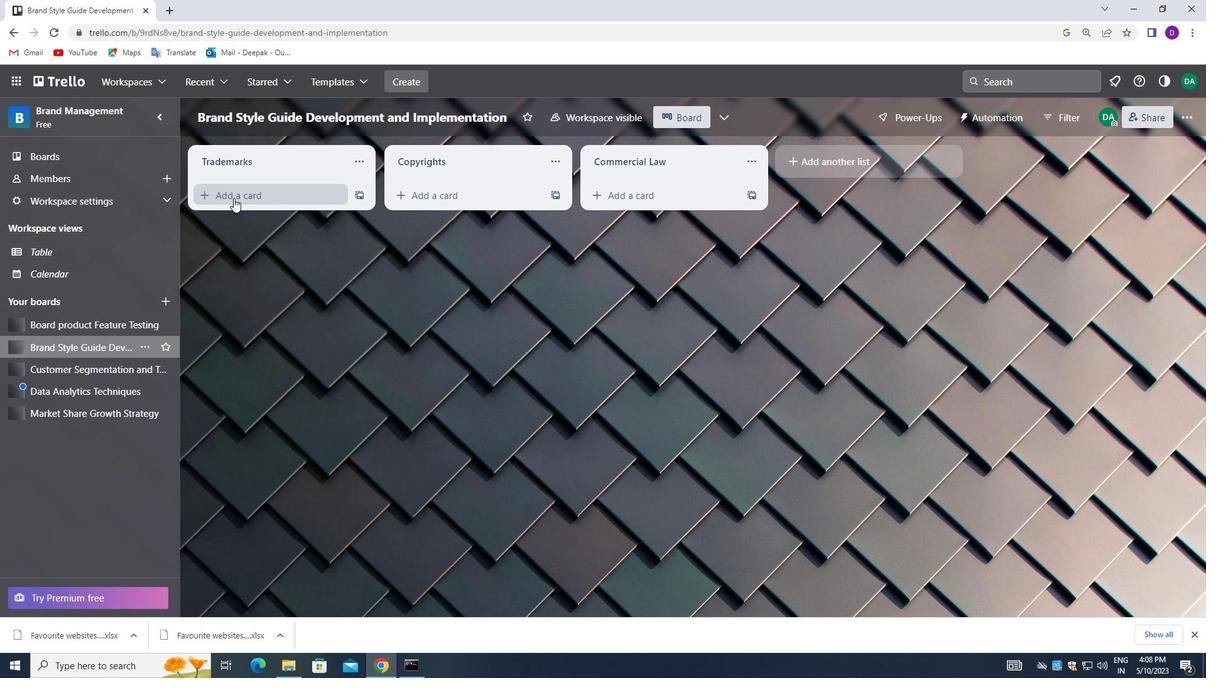 
Action: Mouse pressed left at (233, 198)
Screenshot: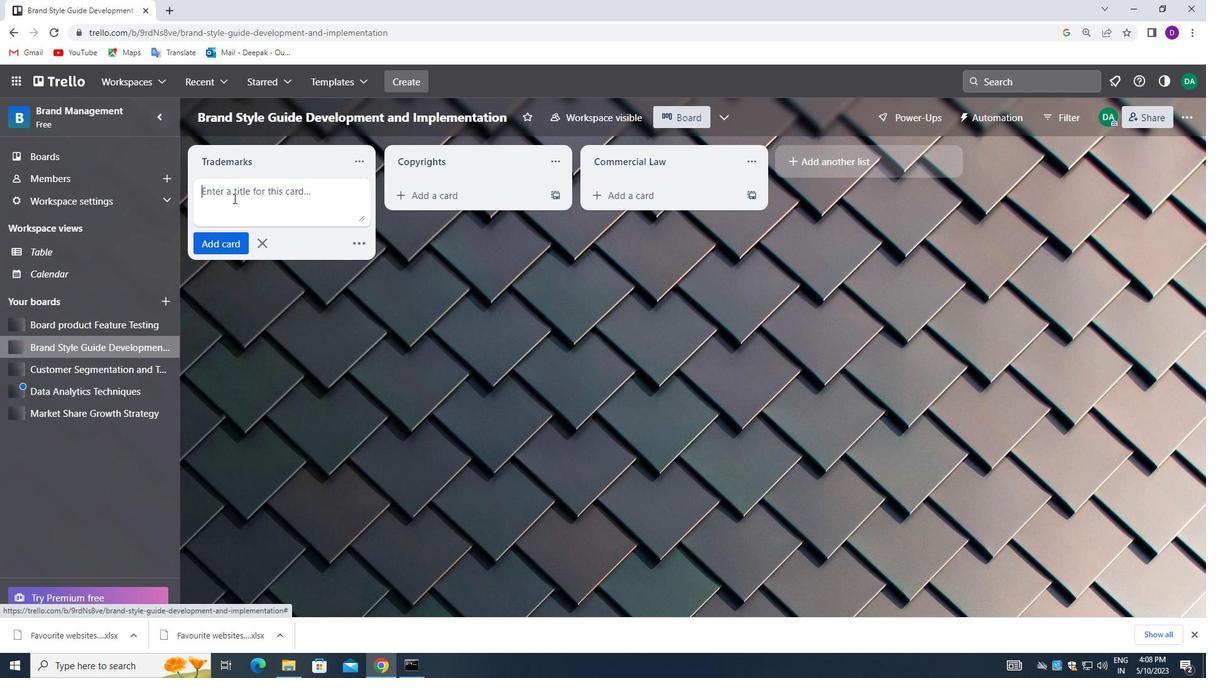
Action: Key pressed <Key.shift_r>SOCIAL<Key.space><Key.shift>MEDIA<Key.space><Key.shift_r>CAMPAIGN<Key.space>P<Key.backspace><Key.shift>PLANING<Key.space>
Screenshot: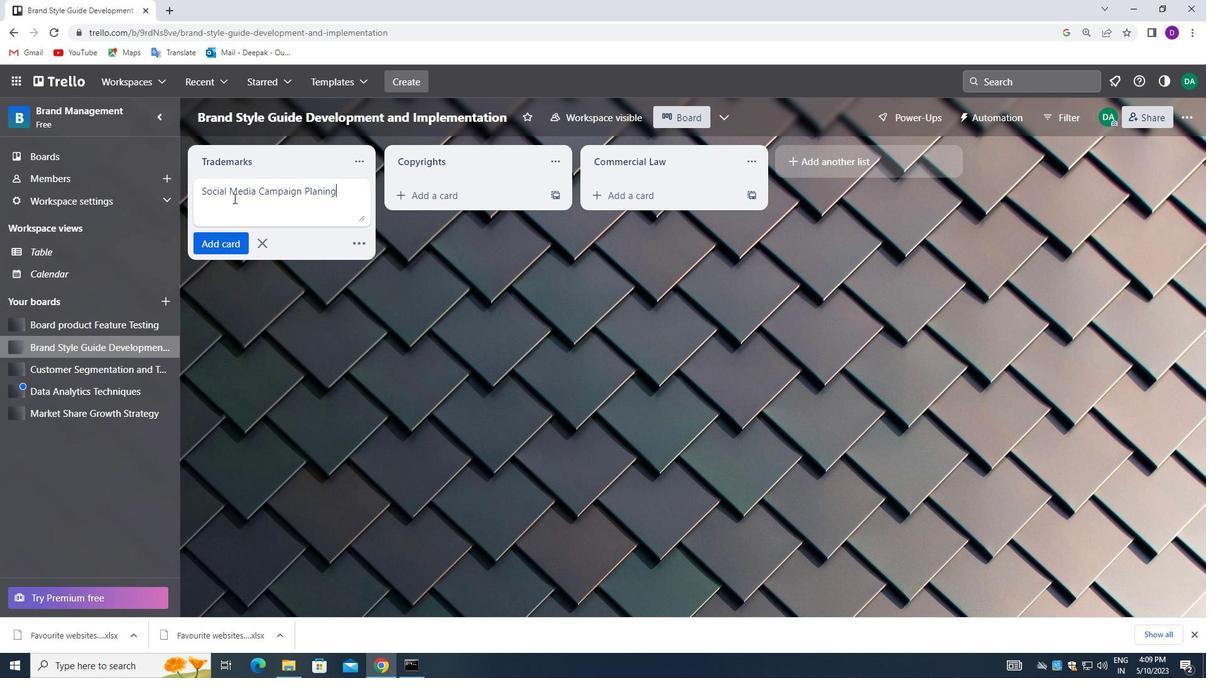 
Action: Mouse moved to (319, 192)
Screenshot: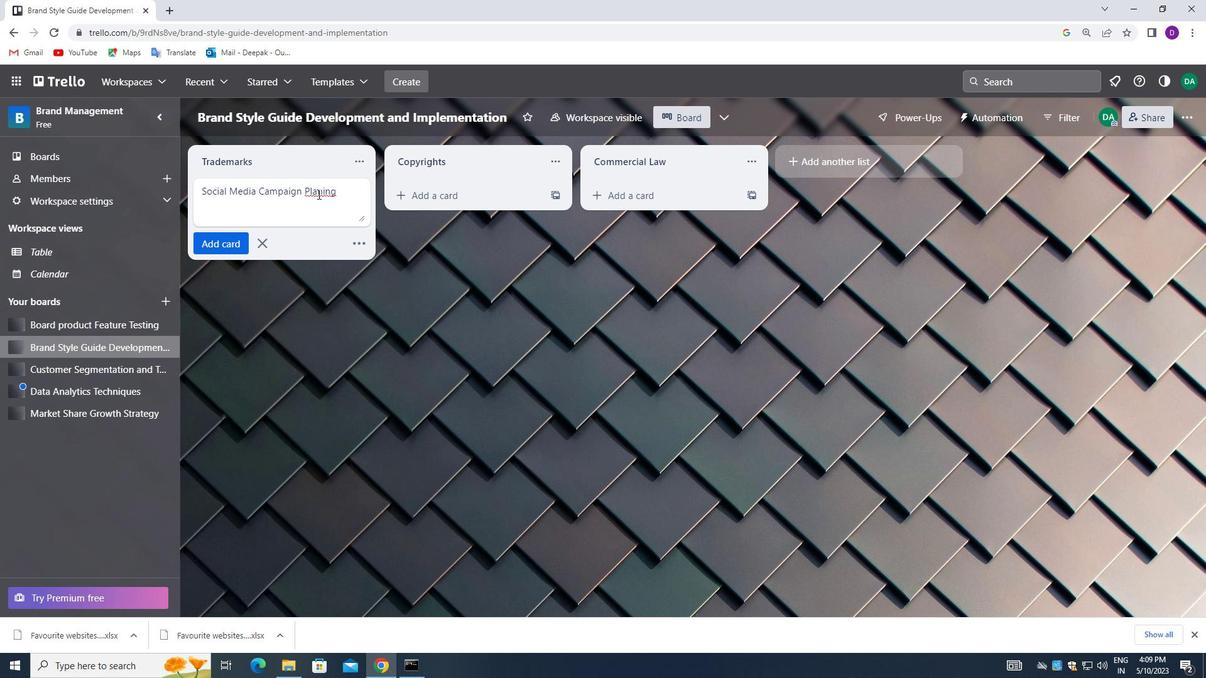 
Action: Mouse pressed left at (319, 192)
Screenshot: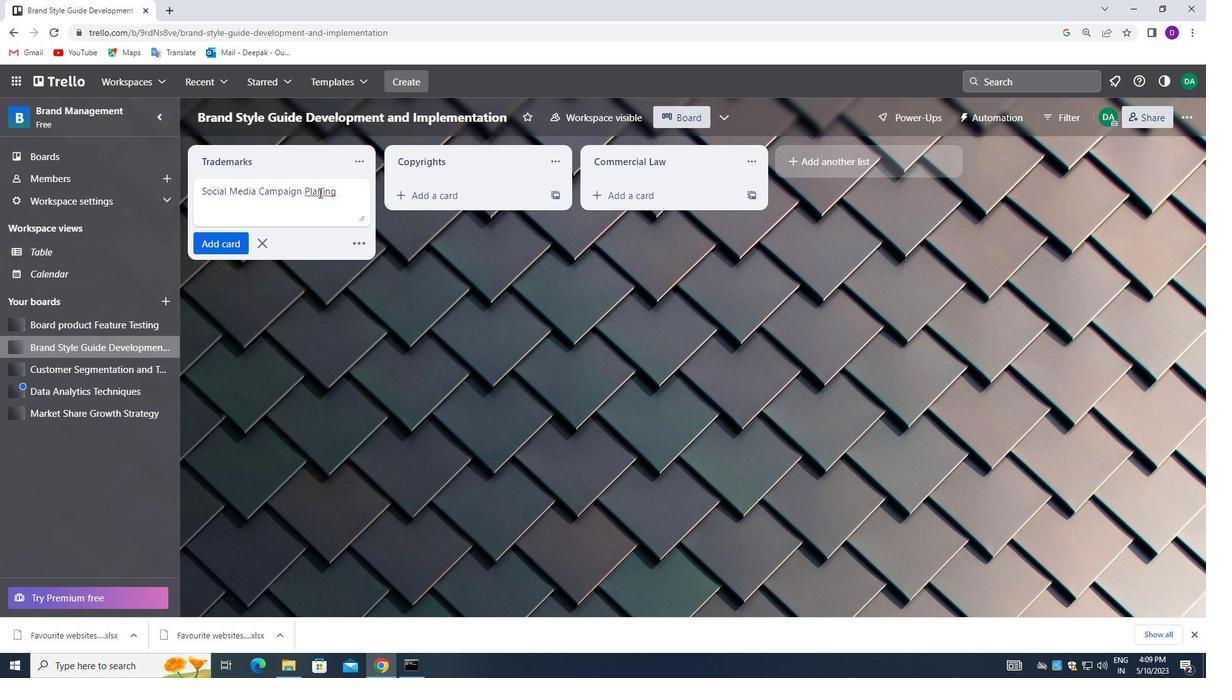 
Action: Key pressed N
Screenshot: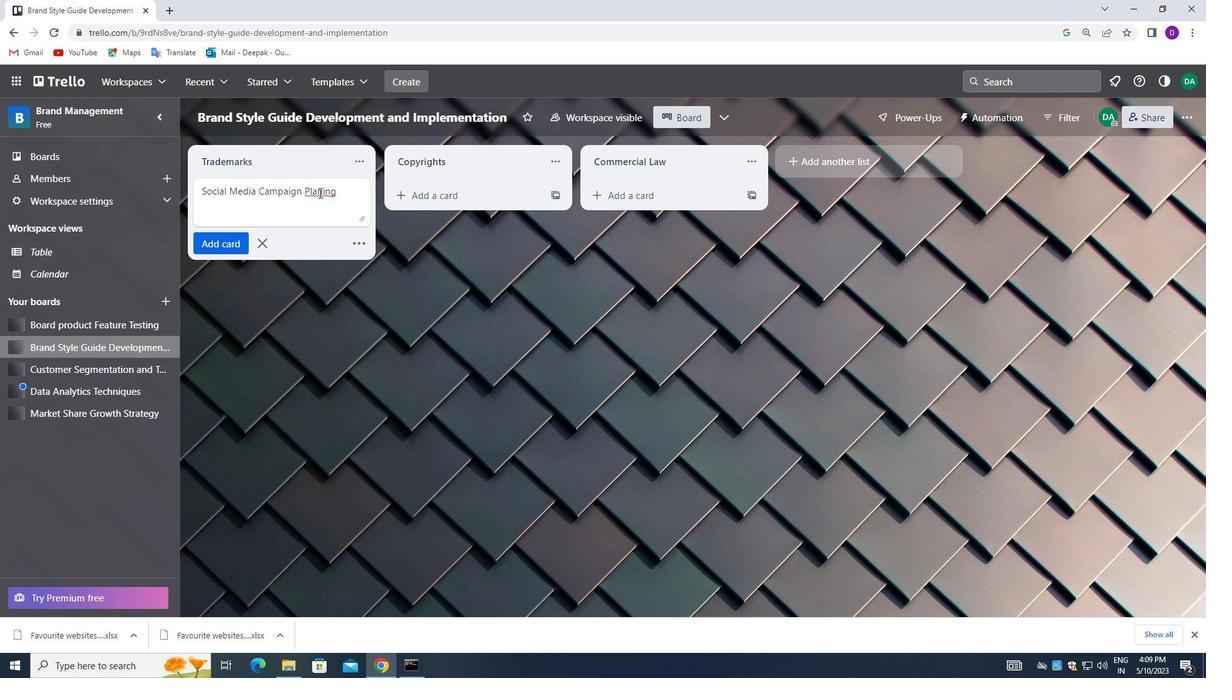 
Action: Mouse moved to (350, 189)
Screenshot: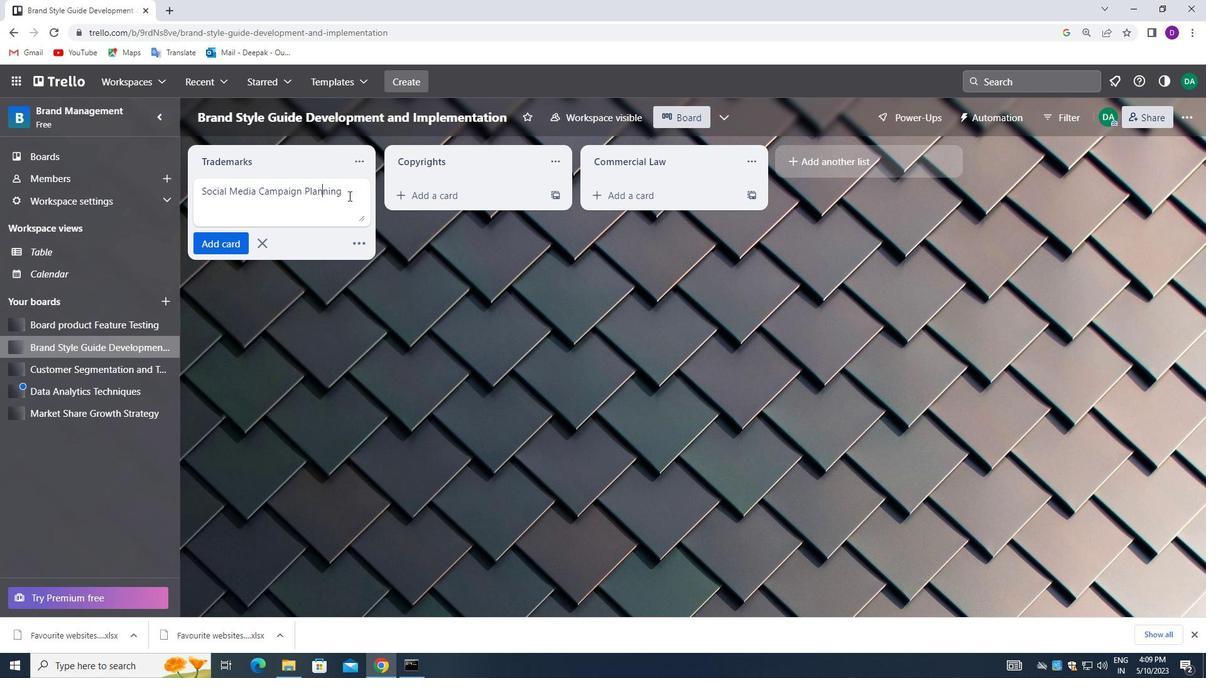 
Action: Mouse pressed left at (350, 189)
Screenshot: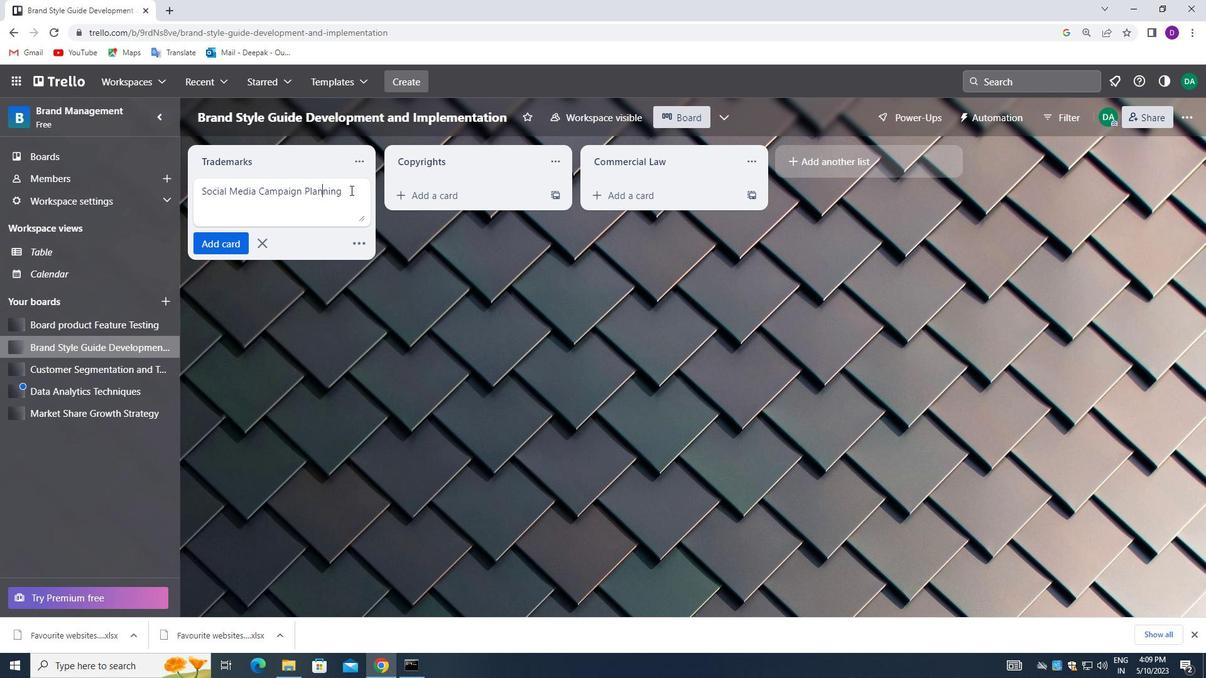 
Action: Mouse moved to (352, 335)
Screenshot: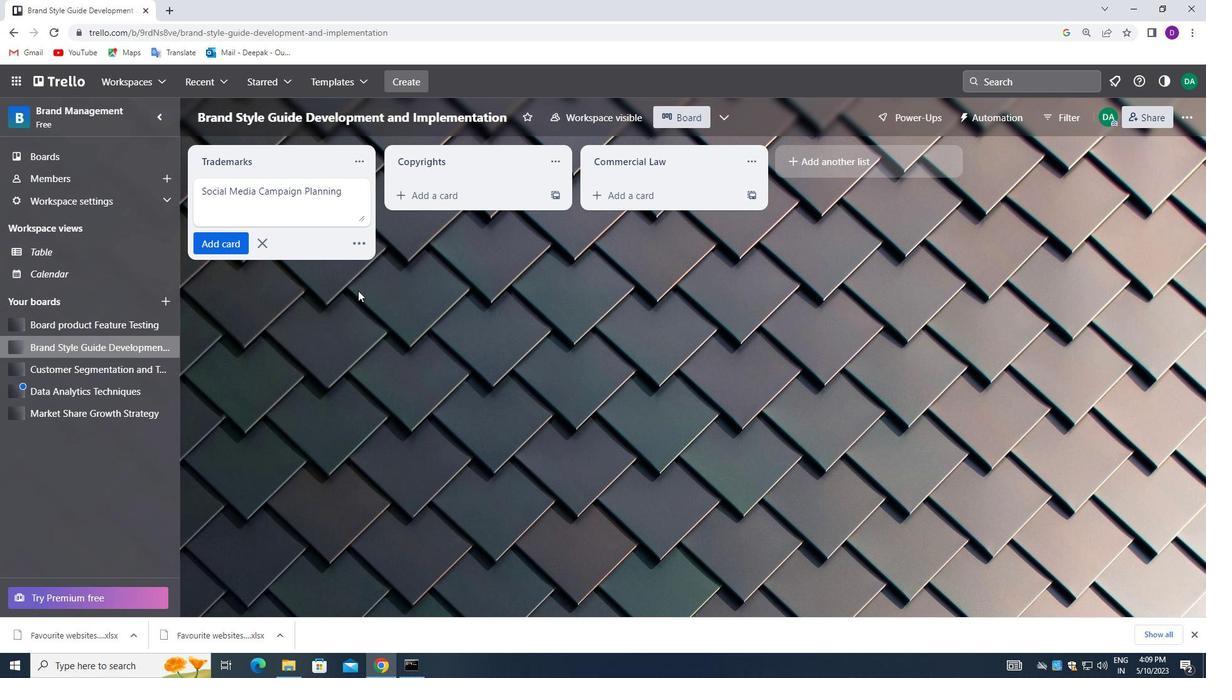 
Action: Mouse pressed left at (352, 335)
Screenshot: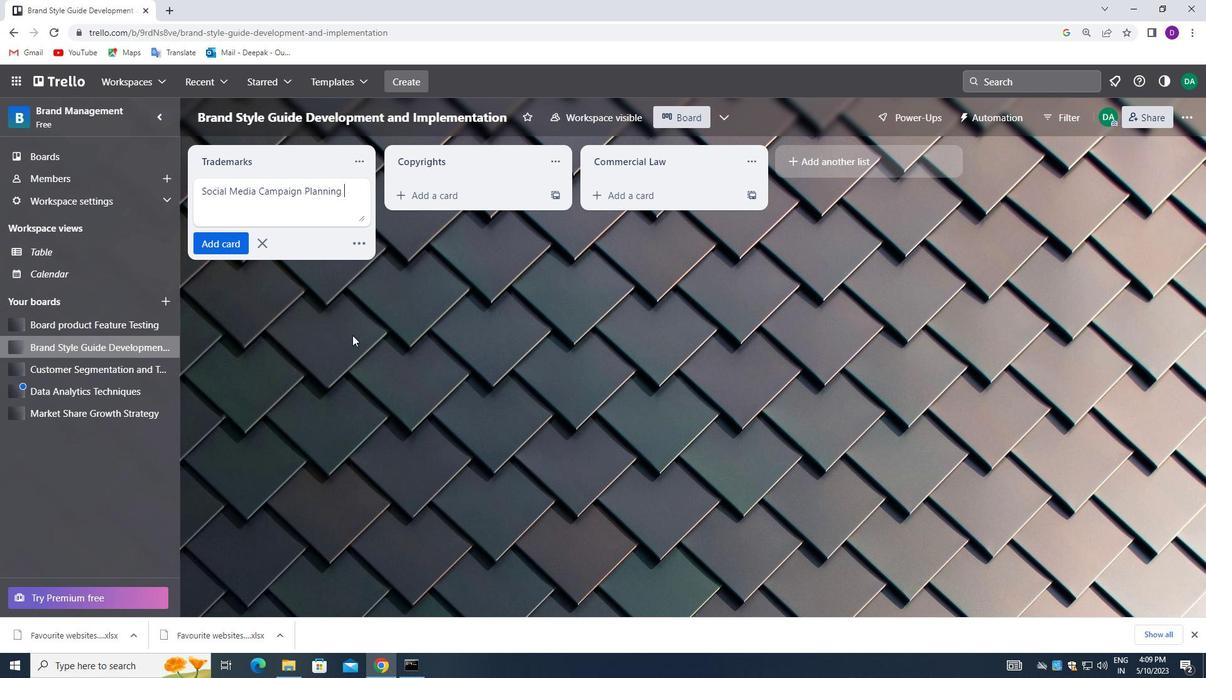 
